 Task: Find connections with filter location Lustenau with filter topic #Homeofficewith filter profile language German with filter current company L&T Finance with filter school Indian Institute Of Tourism And Travel Management with filter industry Telecommunications with filter service category NotaryOnline Research with filter keywords title Salon Manager
Action: Mouse moved to (561, 105)
Screenshot: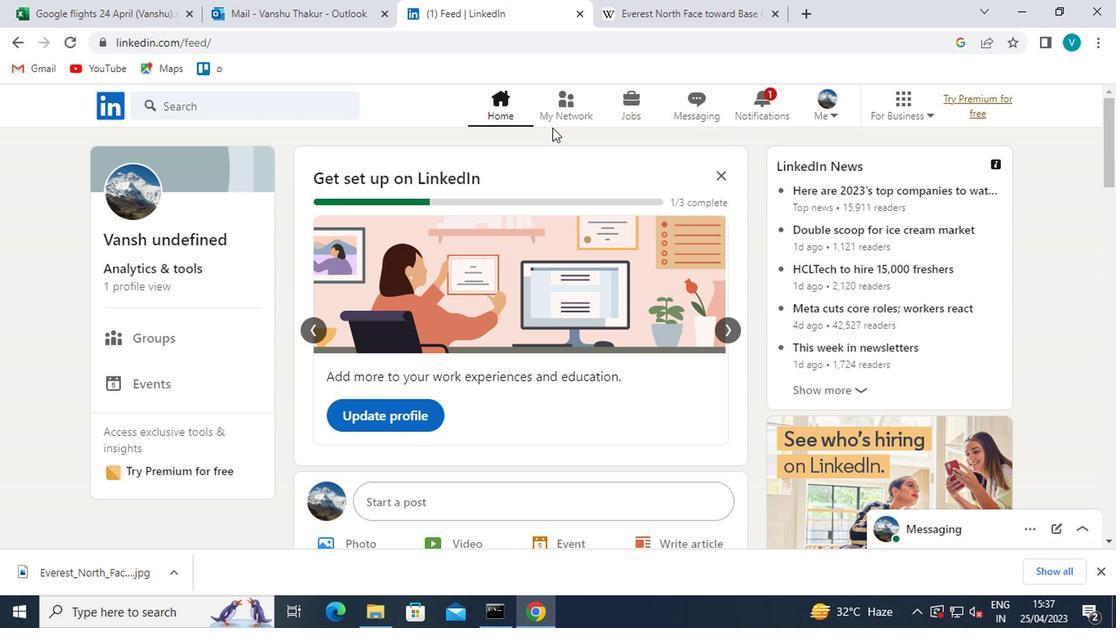 
Action: Mouse pressed left at (561, 105)
Screenshot: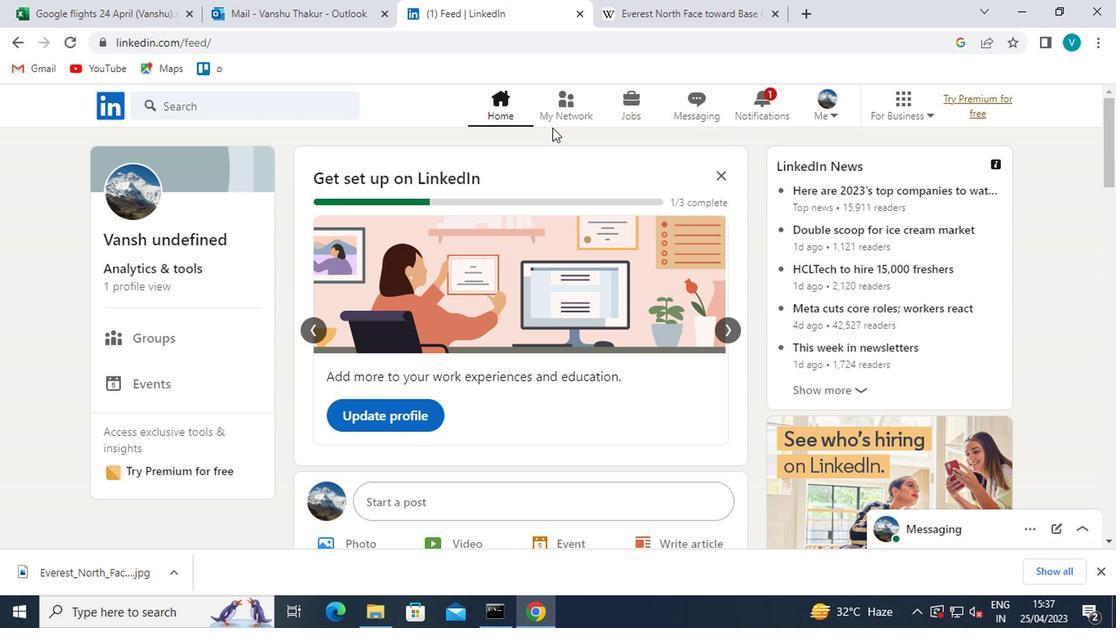 
Action: Mouse moved to (197, 187)
Screenshot: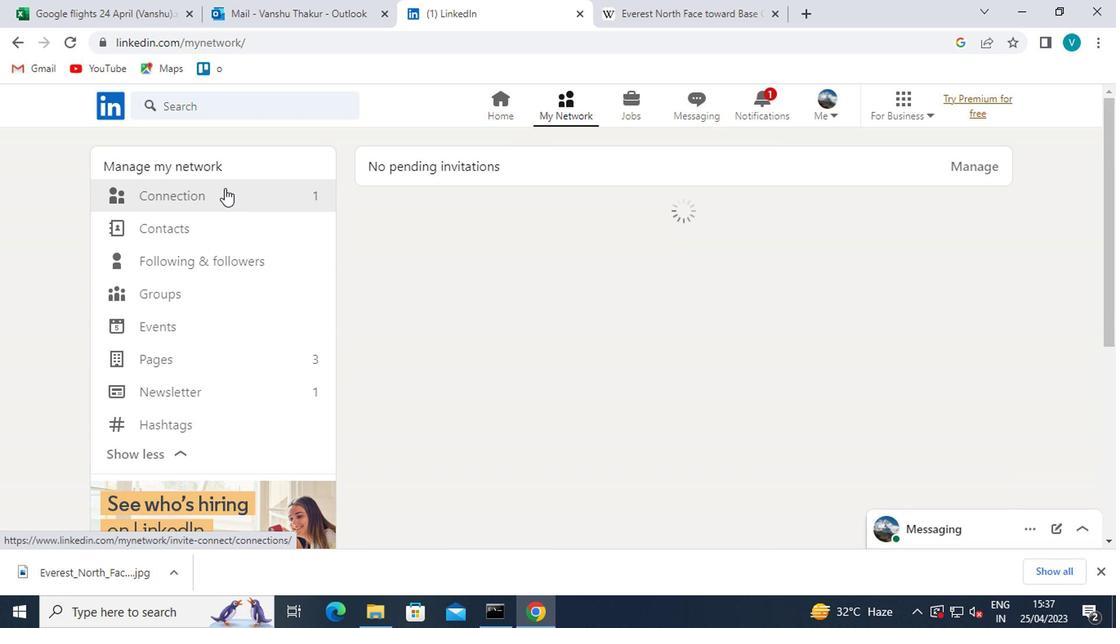 
Action: Mouse pressed left at (197, 187)
Screenshot: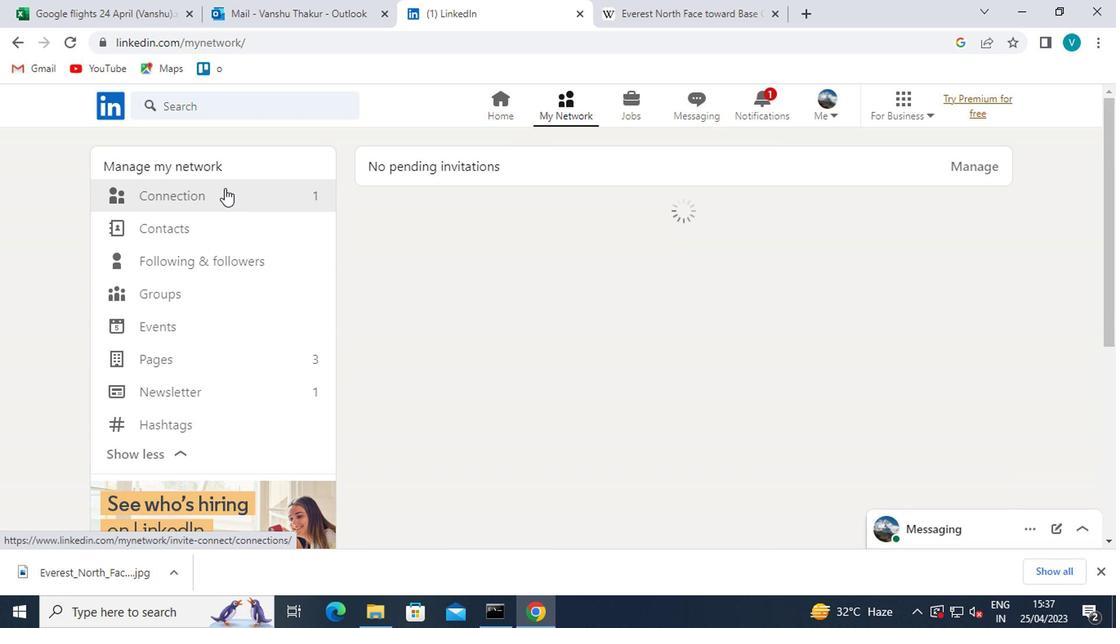 
Action: Mouse moved to (653, 198)
Screenshot: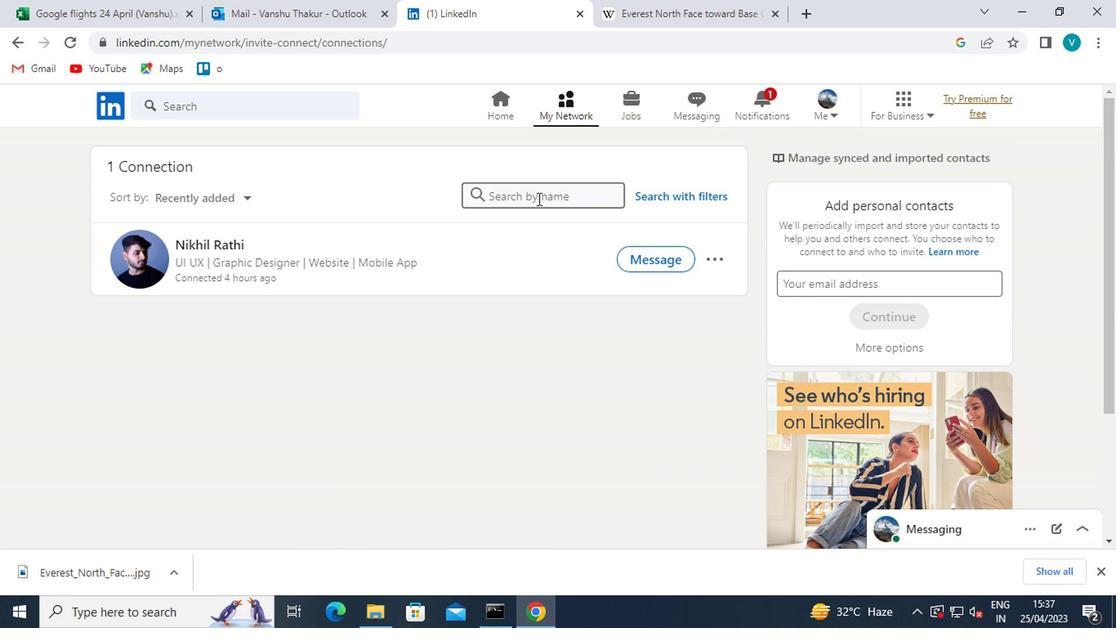 
Action: Mouse pressed left at (653, 198)
Screenshot: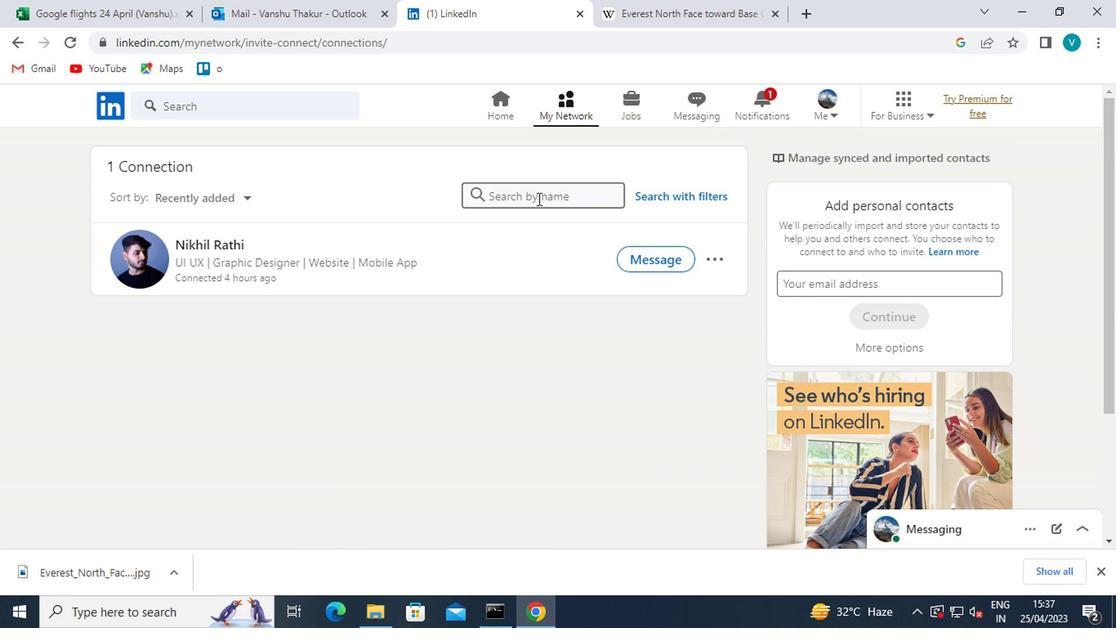 
Action: Mouse moved to (556, 151)
Screenshot: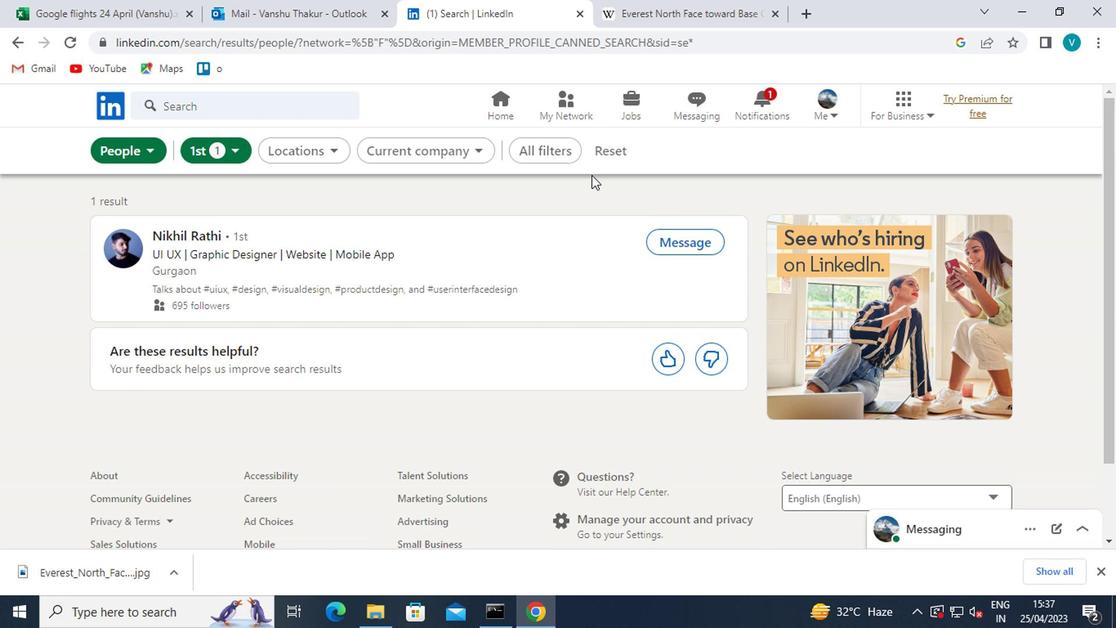 
Action: Mouse pressed left at (556, 151)
Screenshot: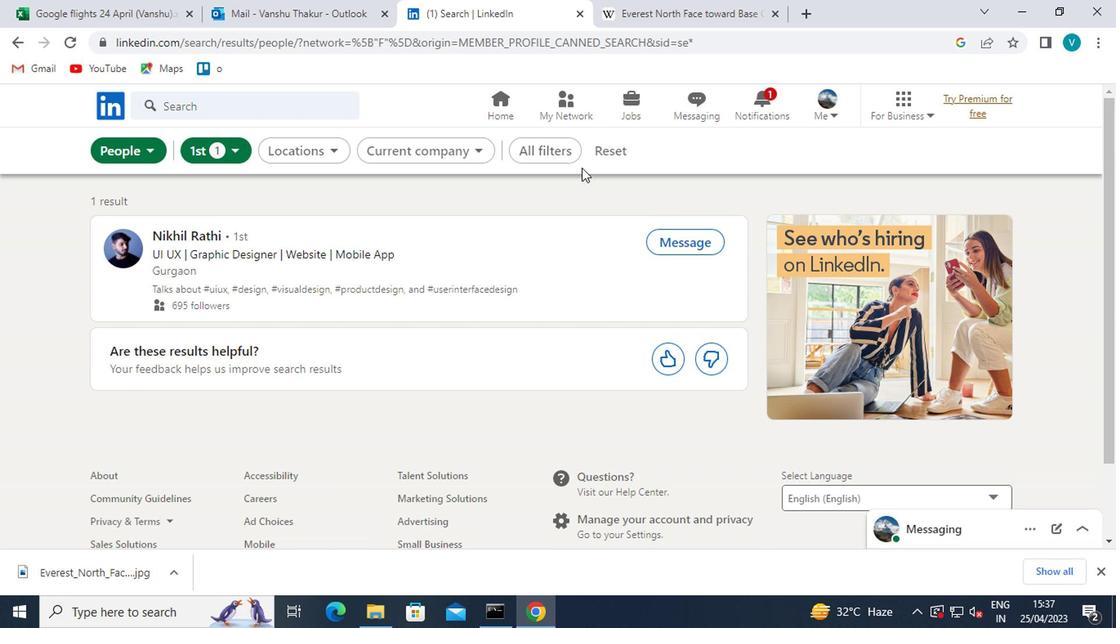 
Action: Mouse moved to (745, 312)
Screenshot: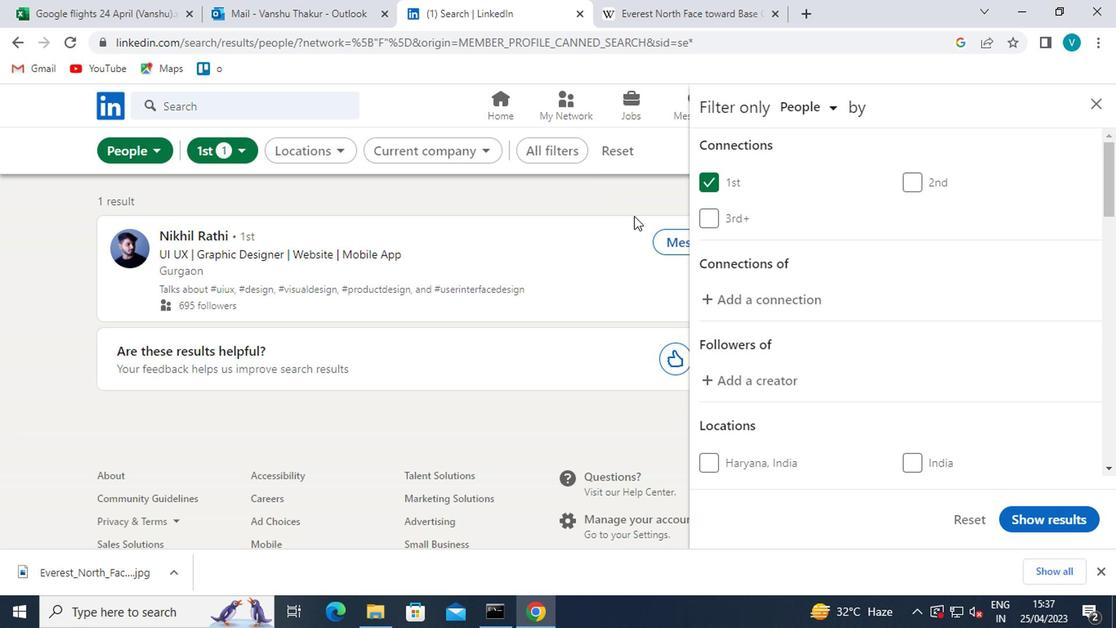 
Action: Mouse scrolled (745, 311) with delta (0, -1)
Screenshot: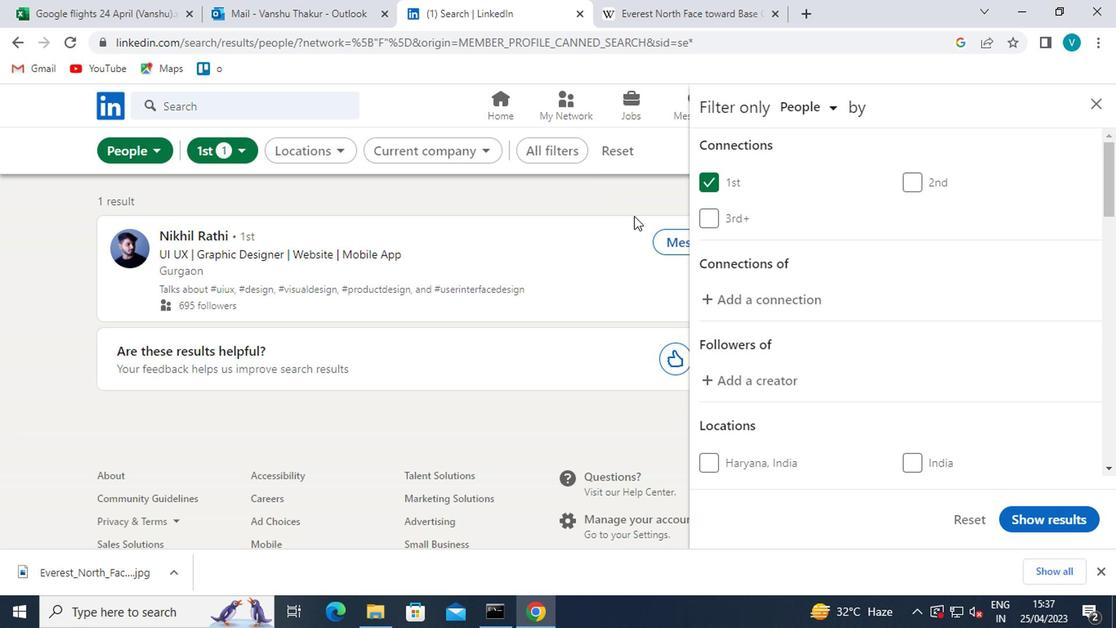 
Action: Mouse moved to (745, 312)
Screenshot: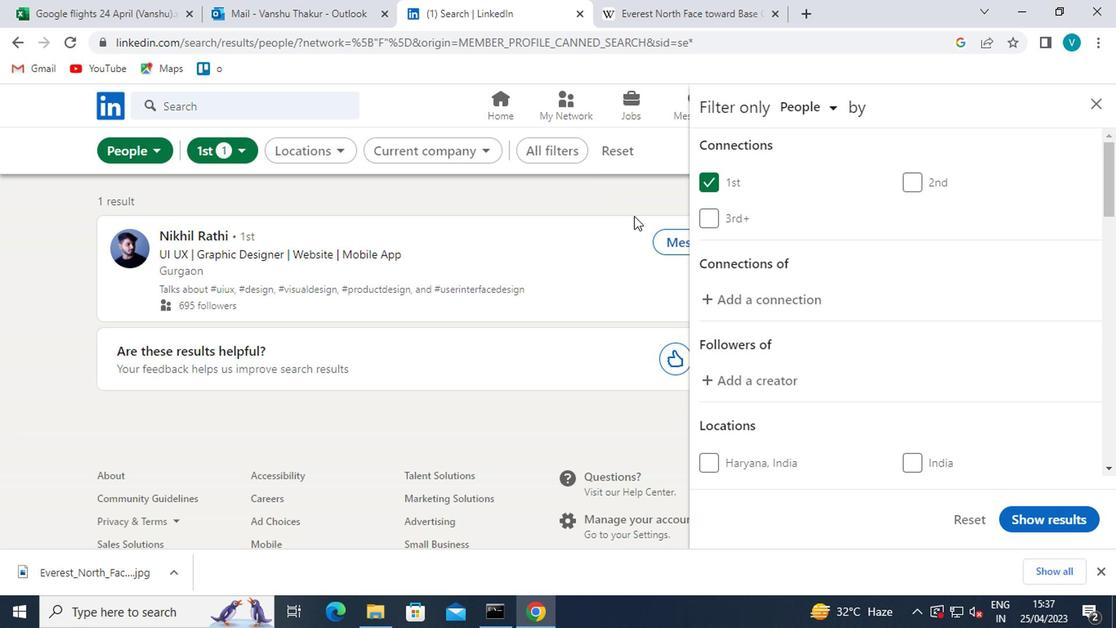 
Action: Mouse scrolled (745, 311) with delta (0, -1)
Screenshot: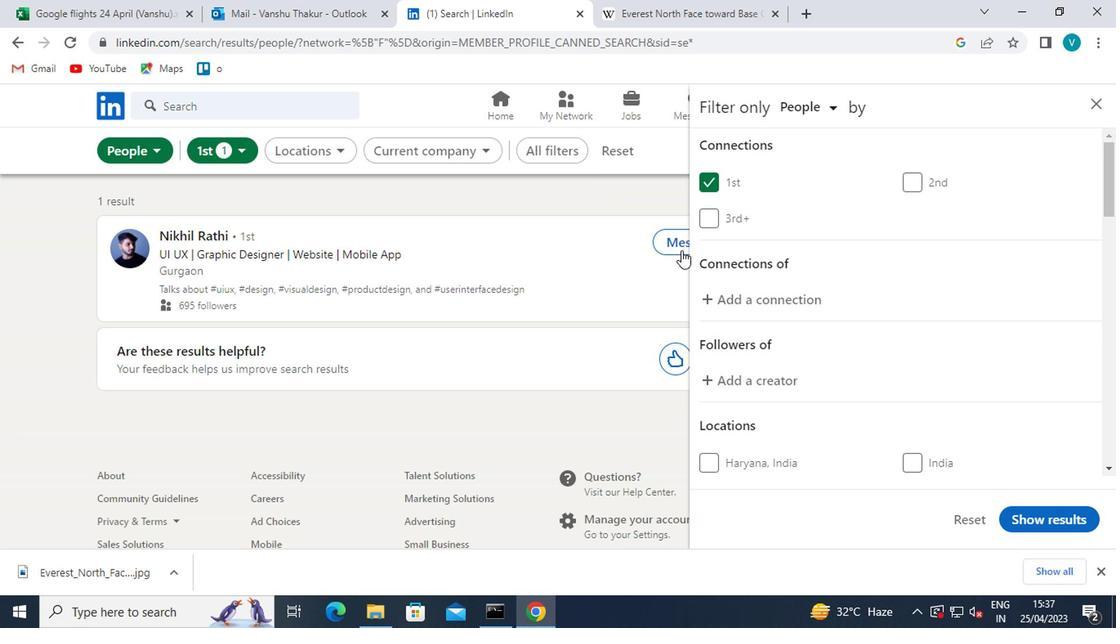 
Action: Mouse scrolled (745, 311) with delta (0, -1)
Screenshot: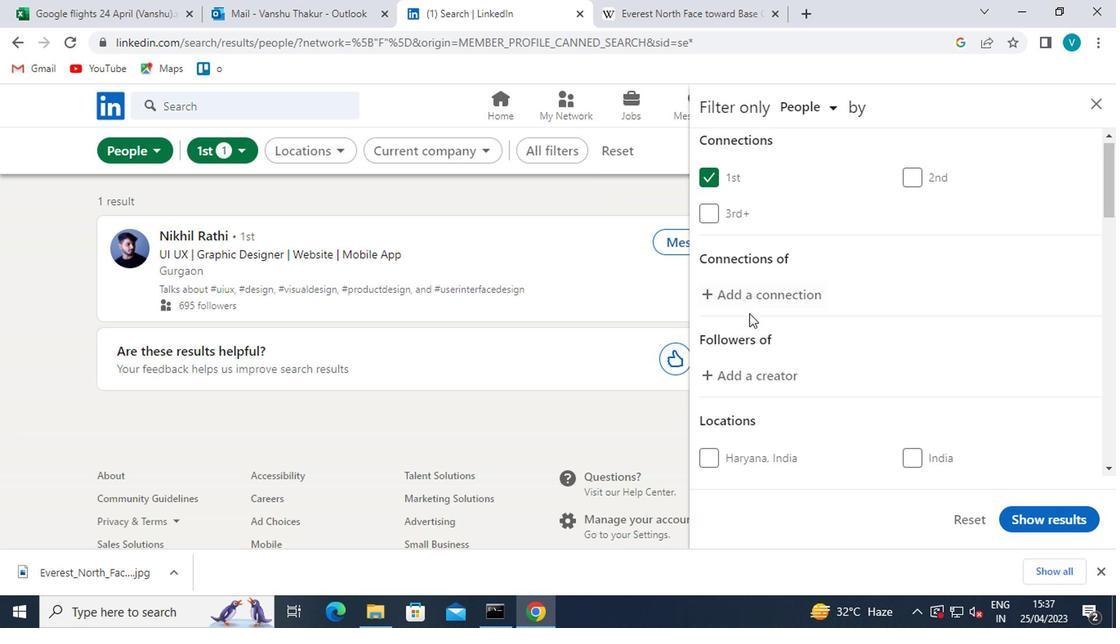 
Action: Mouse moved to (748, 294)
Screenshot: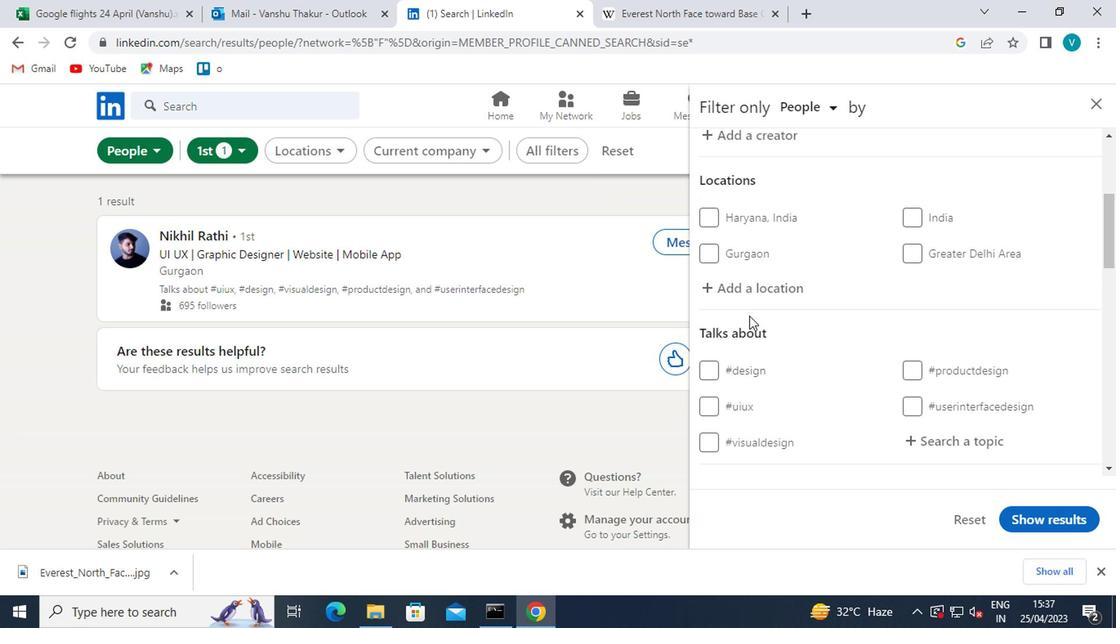 
Action: Mouse pressed left at (748, 294)
Screenshot: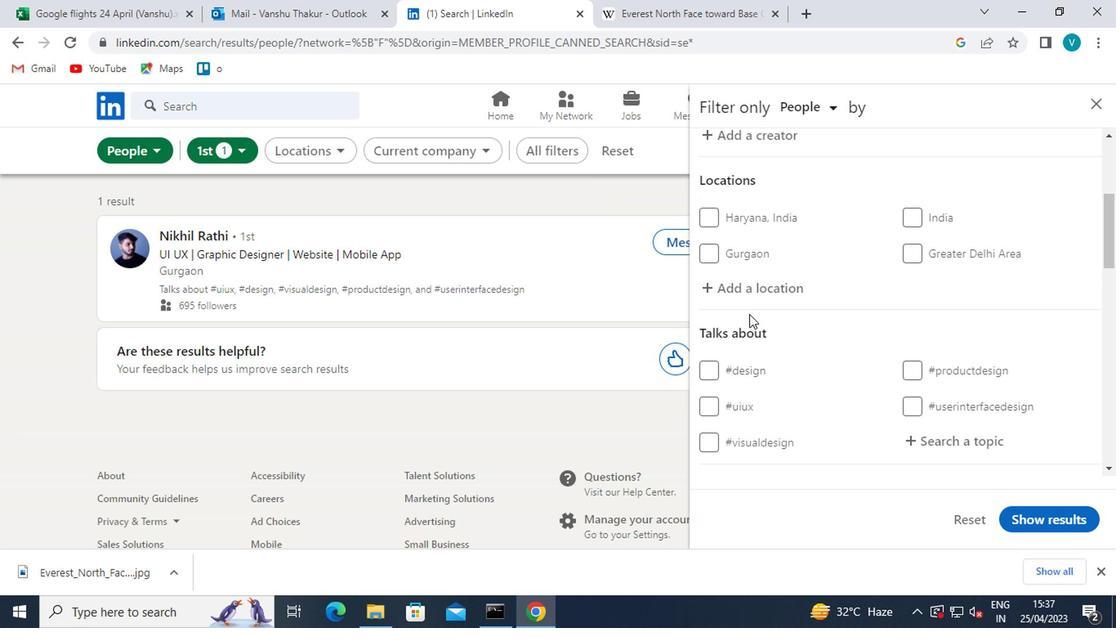 
Action: Mouse moved to (700, 258)
Screenshot: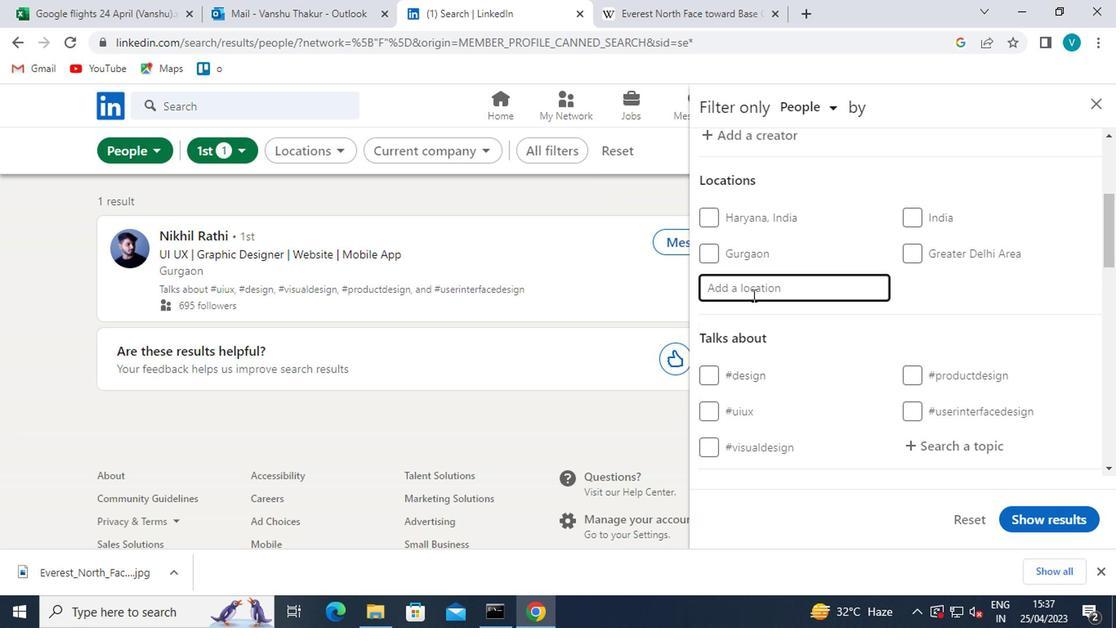
Action: Key pressed <Key.shift>LUSTENAU
Screenshot: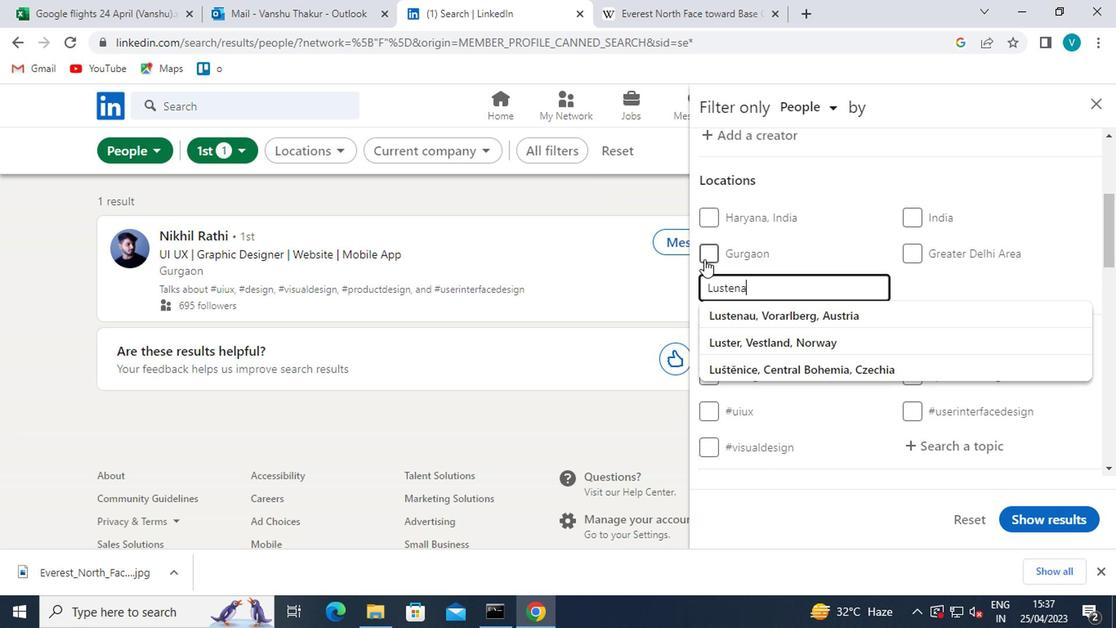 
Action: Mouse moved to (776, 315)
Screenshot: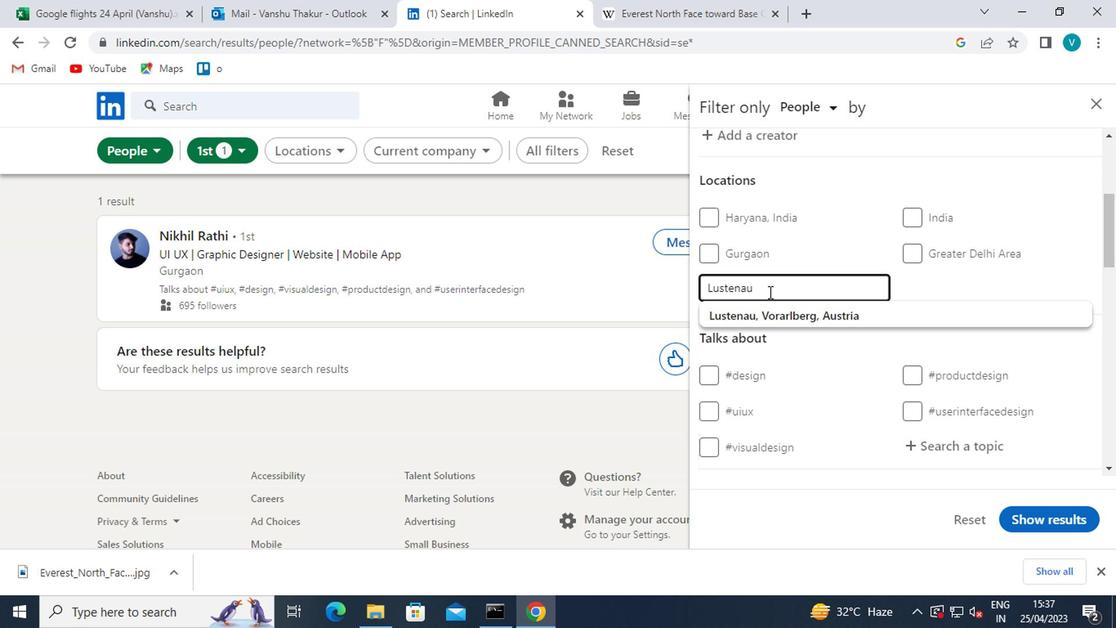 
Action: Mouse pressed left at (776, 315)
Screenshot: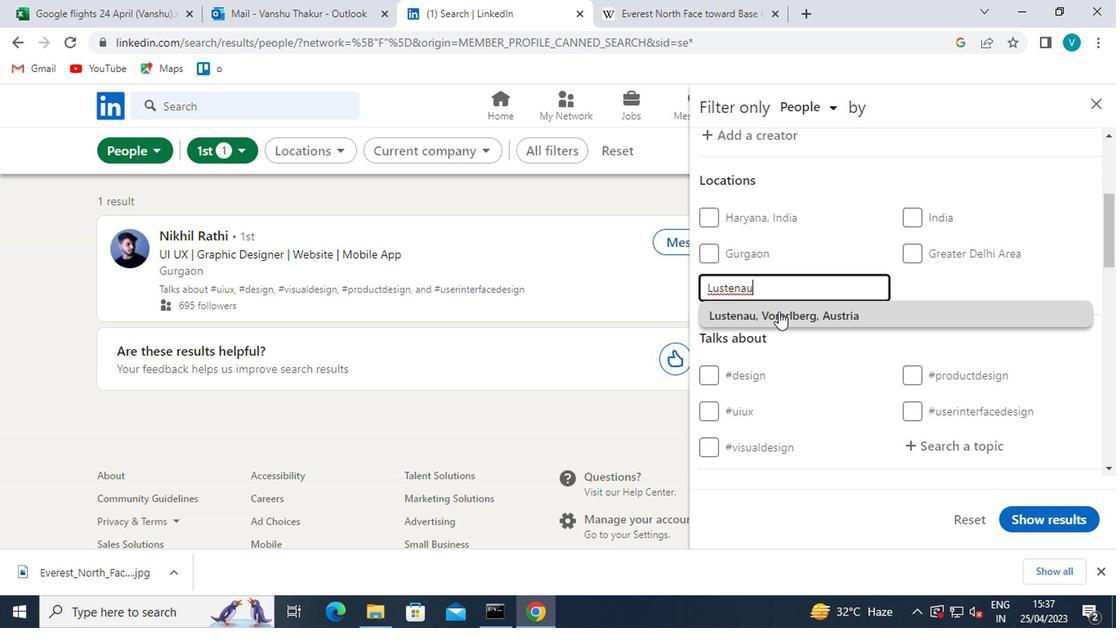 
Action: Mouse moved to (785, 315)
Screenshot: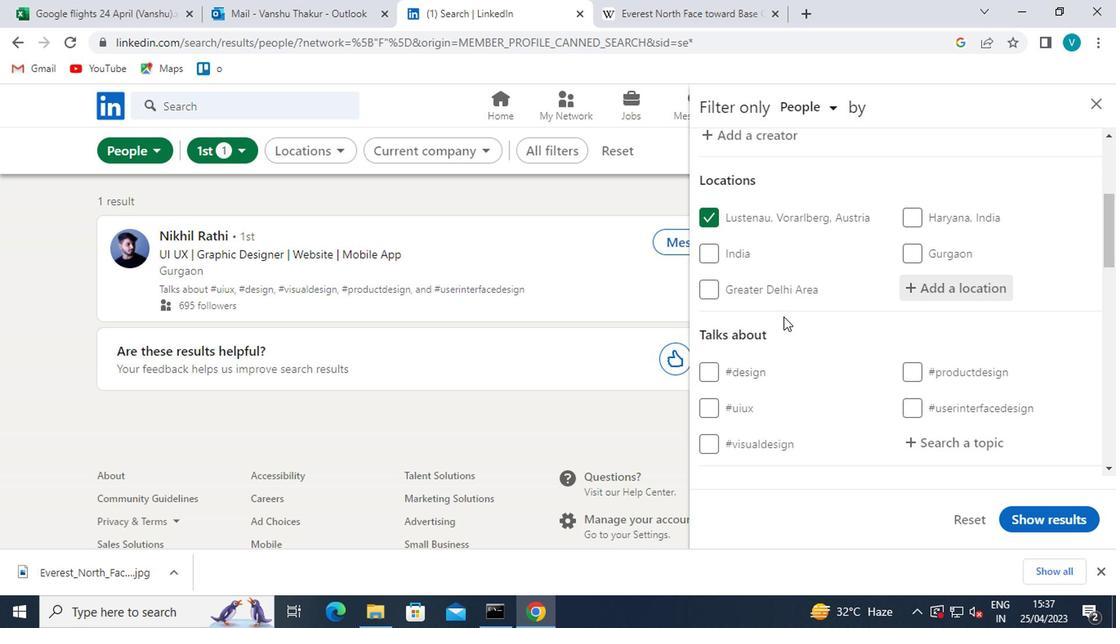 
Action: Mouse scrolled (785, 314) with delta (0, -1)
Screenshot: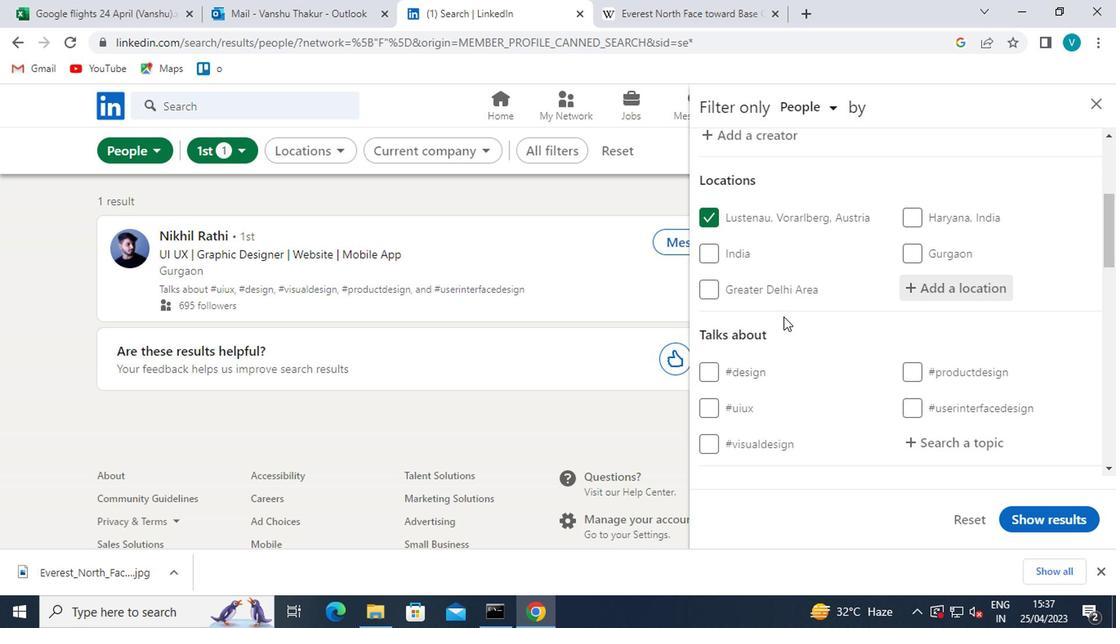 
Action: Mouse moved to (787, 315)
Screenshot: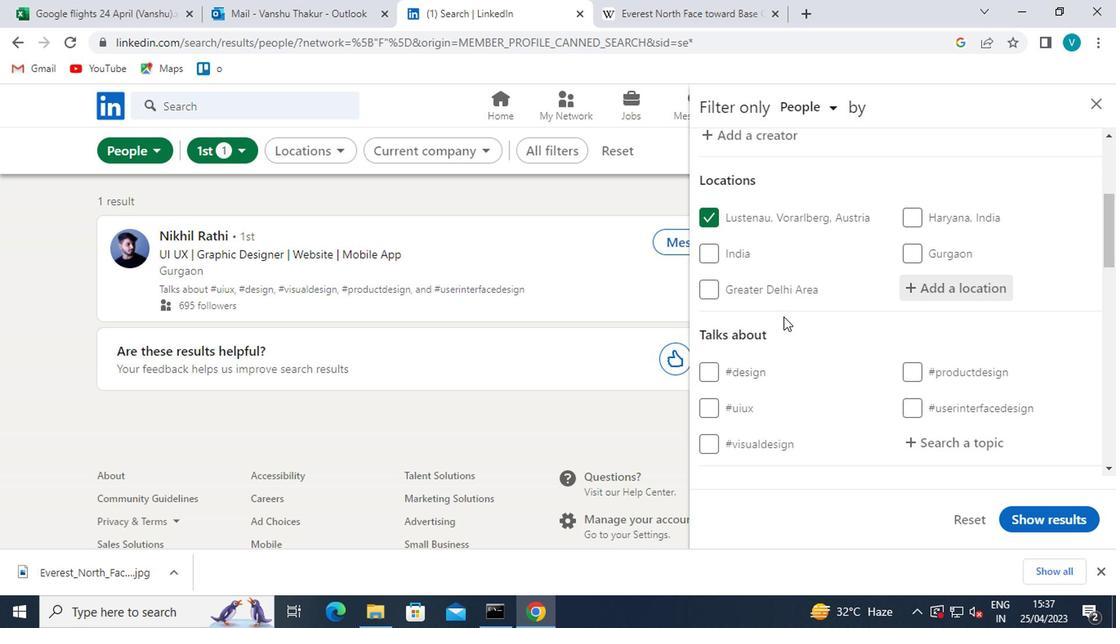 
Action: Mouse scrolled (787, 315) with delta (0, 0)
Screenshot: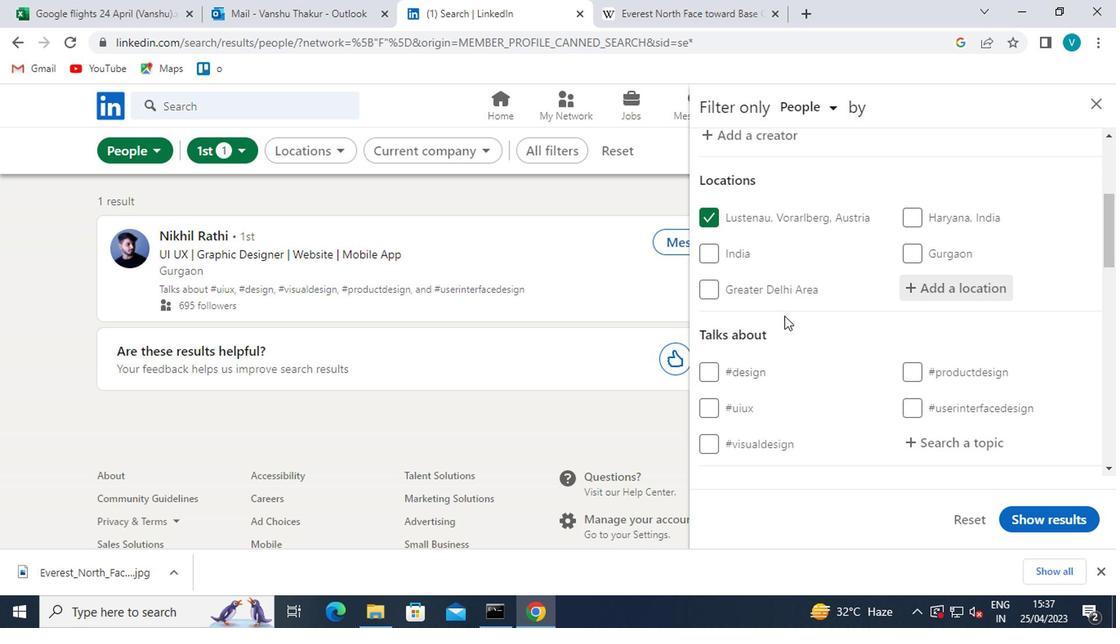 
Action: Mouse moved to (963, 289)
Screenshot: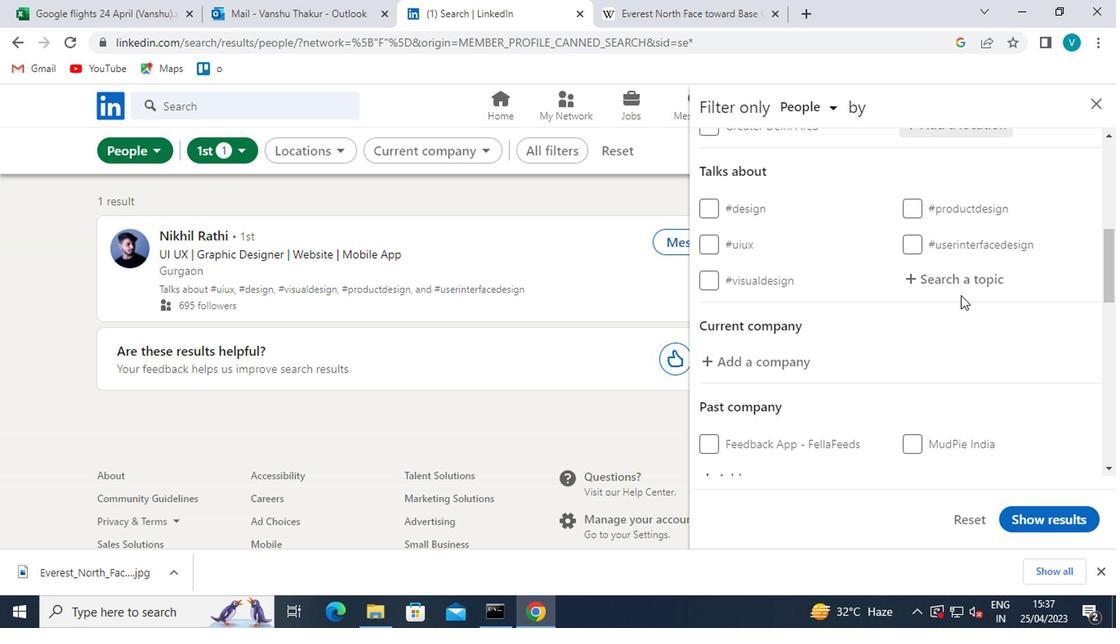 
Action: Mouse pressed left at (963, 289)
Screenshot: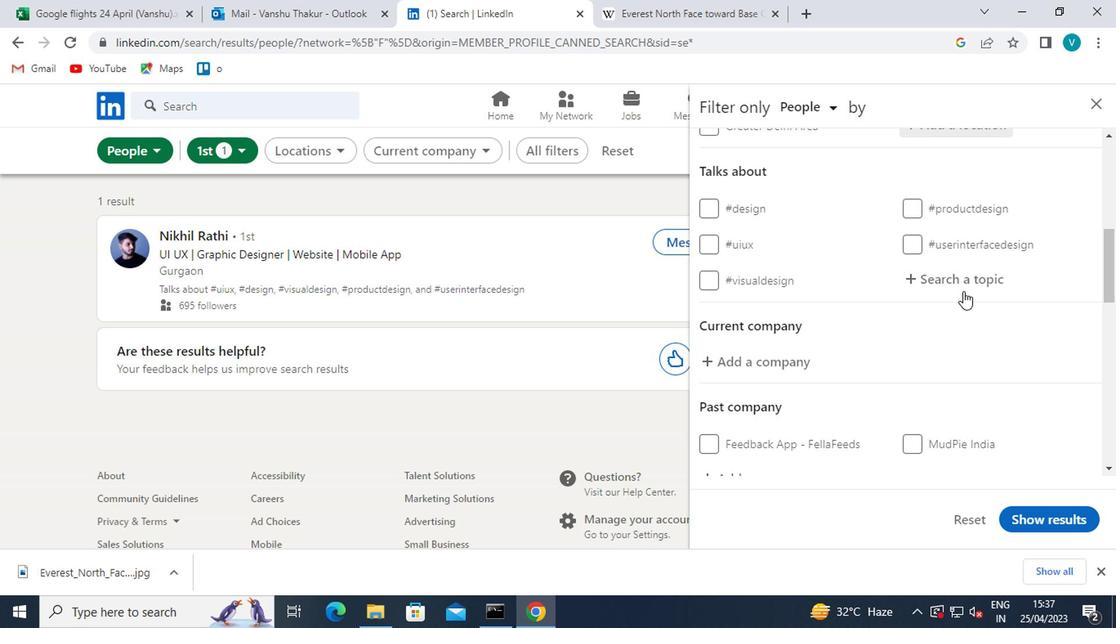 
Action: Mouse moved to (936, 271)
Screenshot: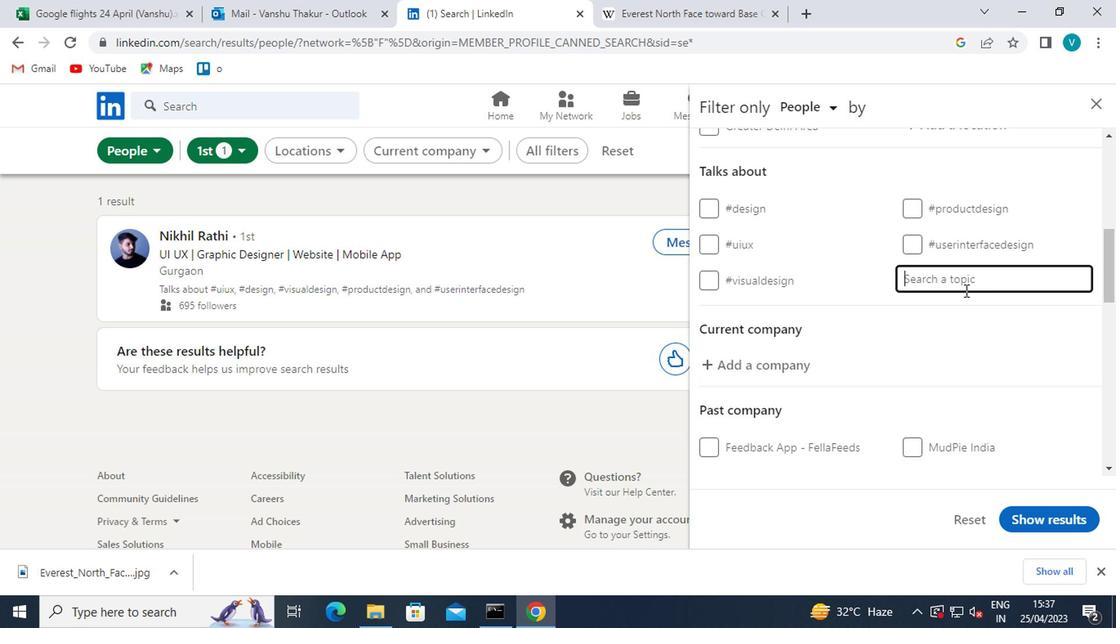 
Action: Key pressed <Key.shift><Key.shift><Key.shift><Key.shift><Key.shift><Key.shift>#<Key.shift>HOMEOFFICE
Screenshot: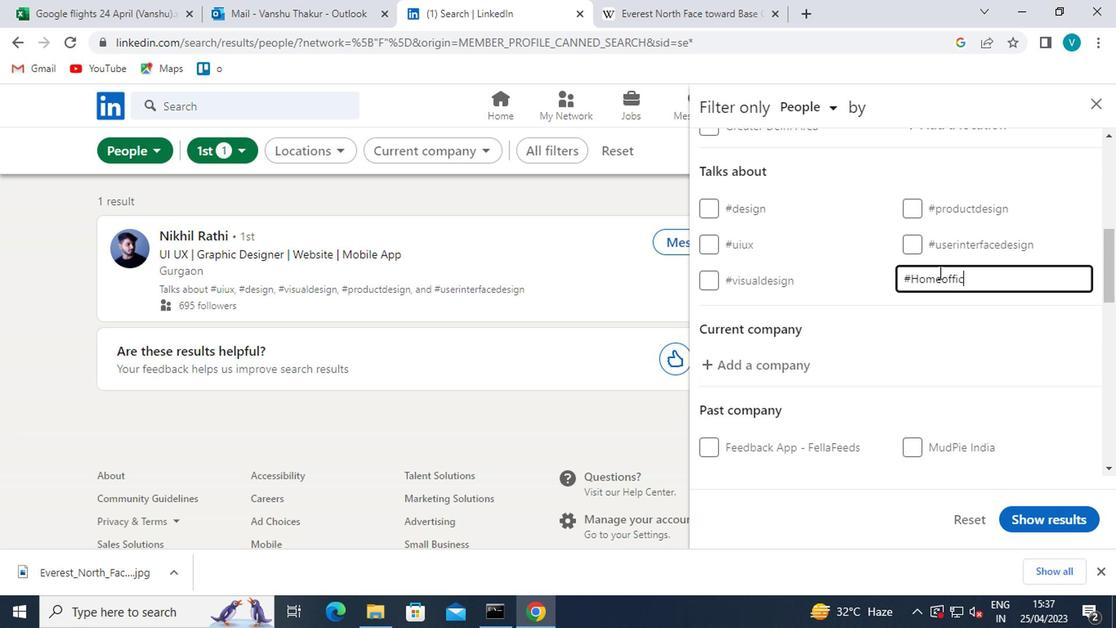 
Action: Mouse moved to (944, 300)
Screenshot: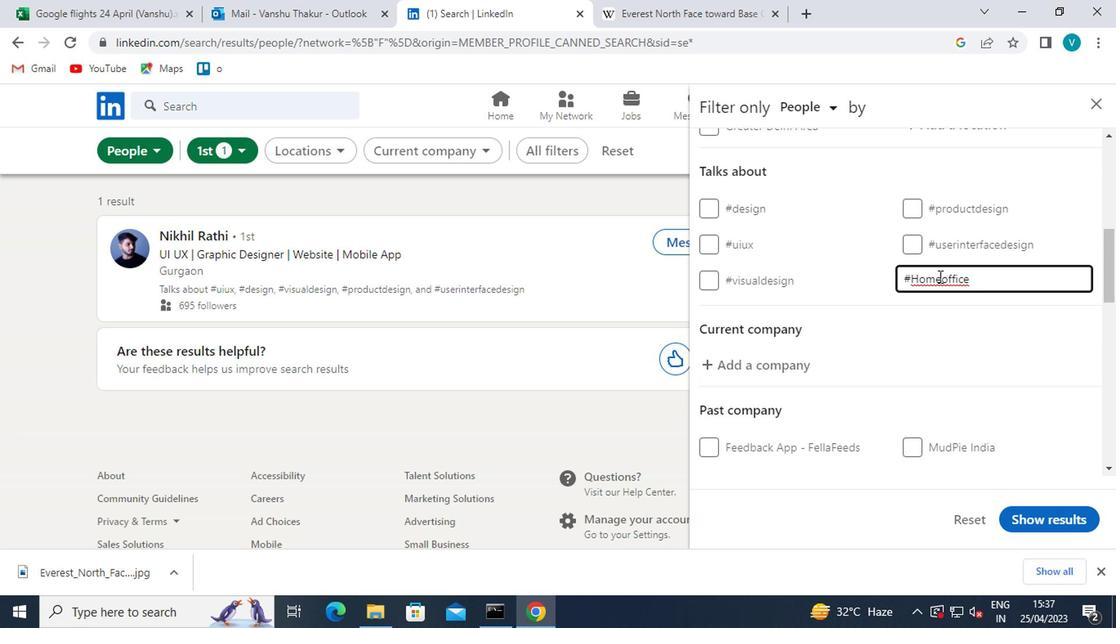 
Action: Mouse pressed left at (944, 300)
Screenshot: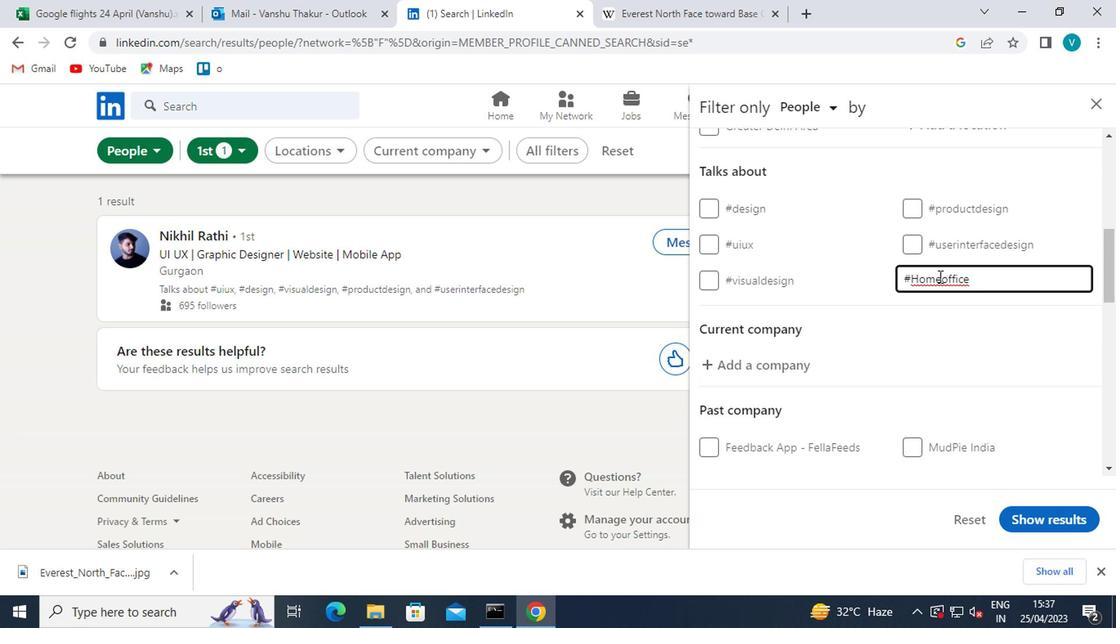 
Action: Mouse moved to (929, 300)
Screenshot: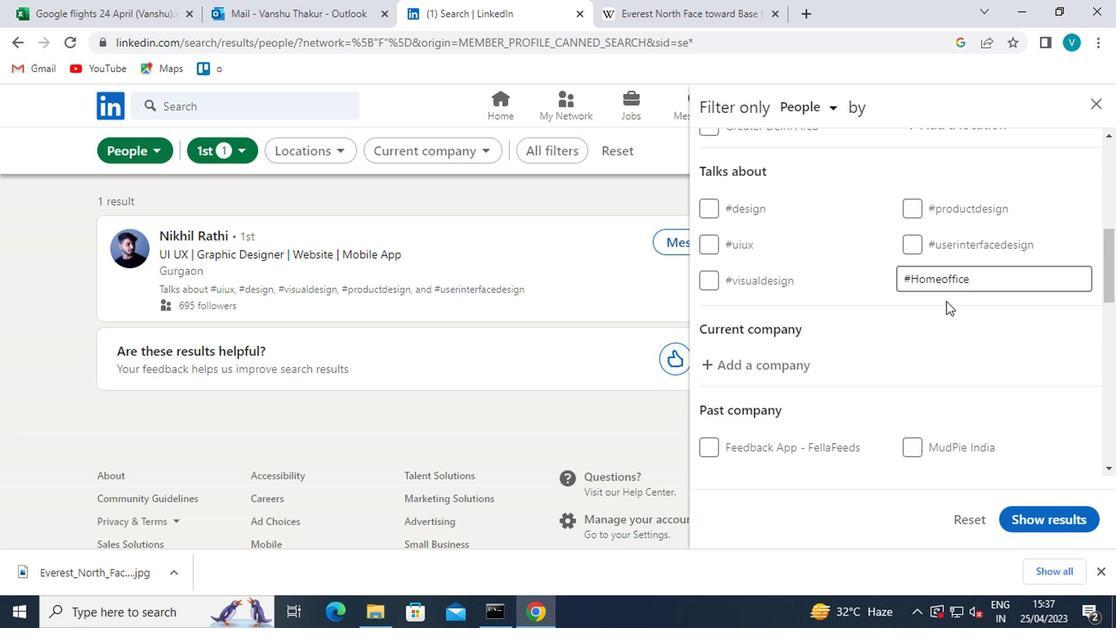 
Action: Mouse scrolled (929, 299) with delta (0, 0)
Screenshot: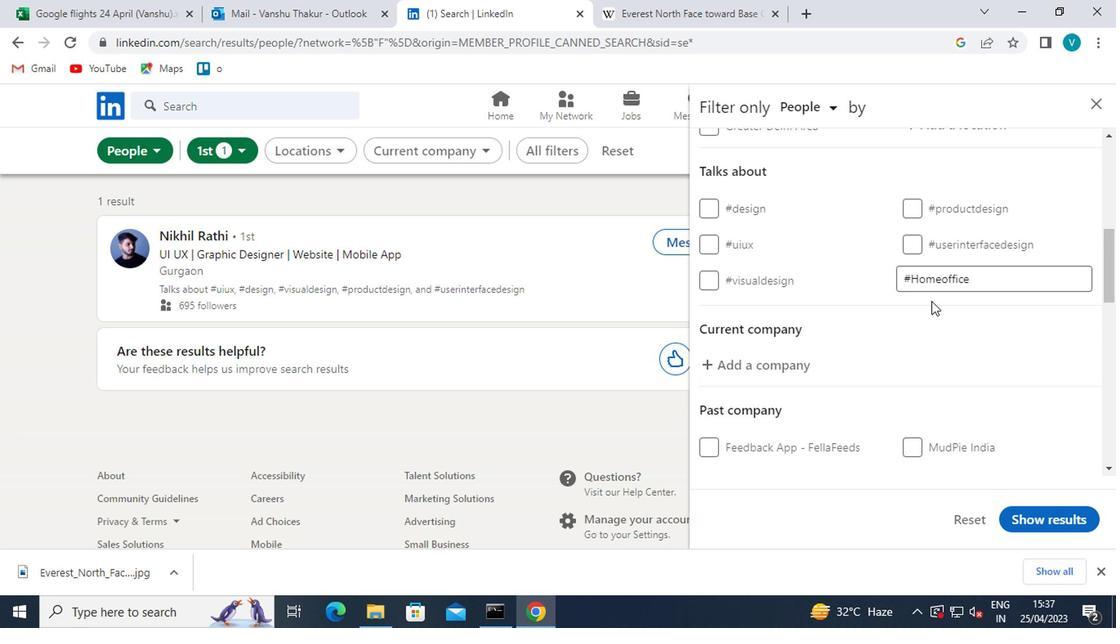 
Action: Mouse scrolled (929, 299) with delta (0, 0)
Screenshot: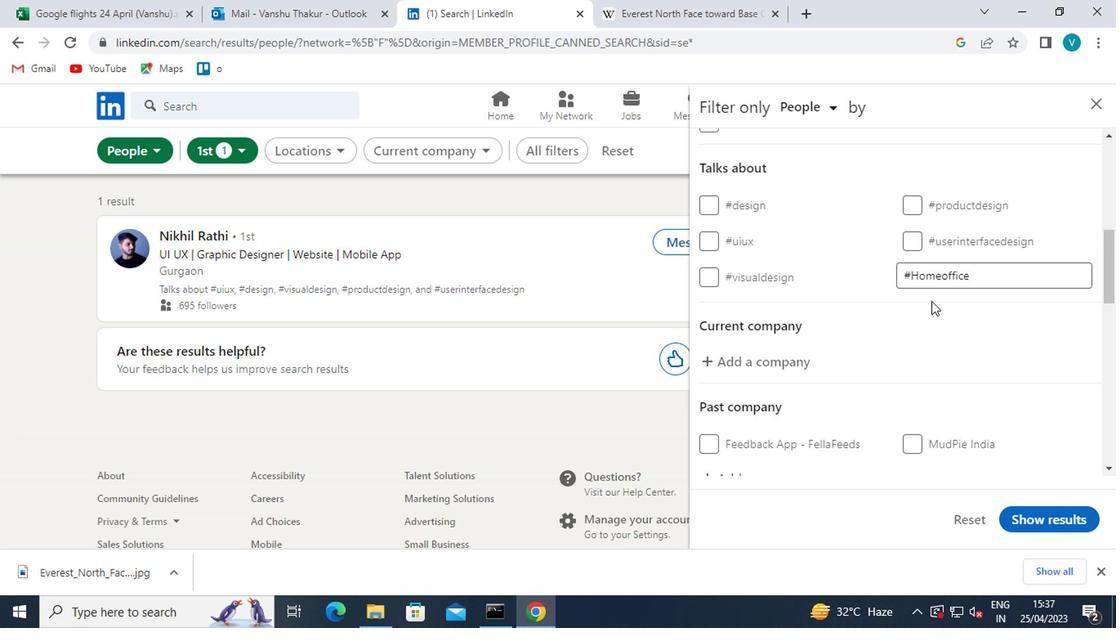 
Action: Mouse scrolled (929, 299) with delta (0, 0)
Screenshot: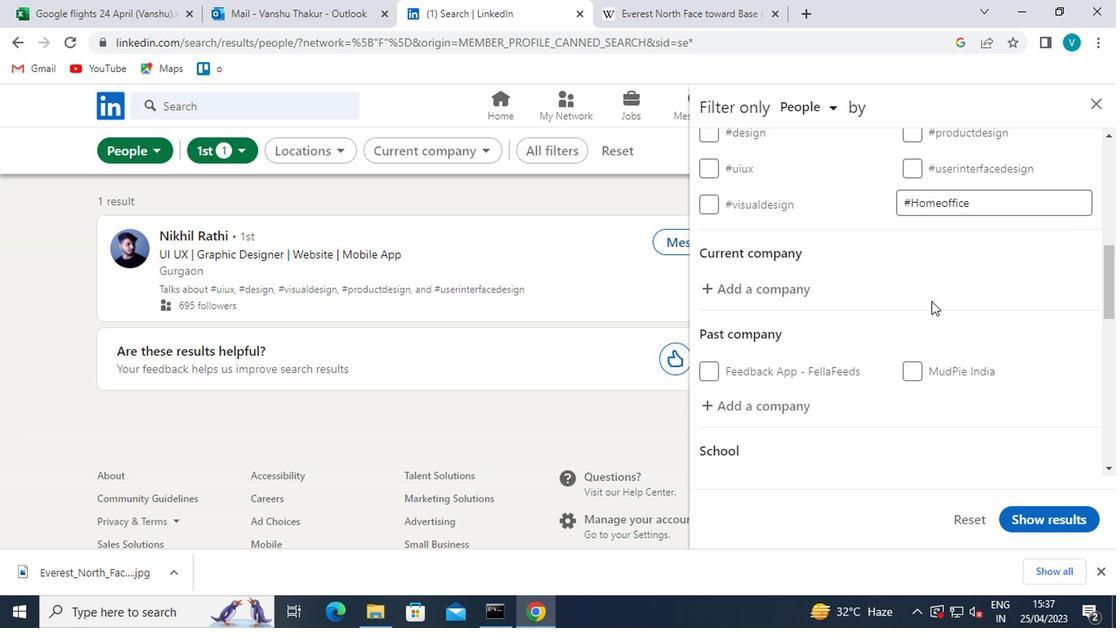 
Action: Mouse scrolled (929, 299) with delta (0, 0)
Screenshot: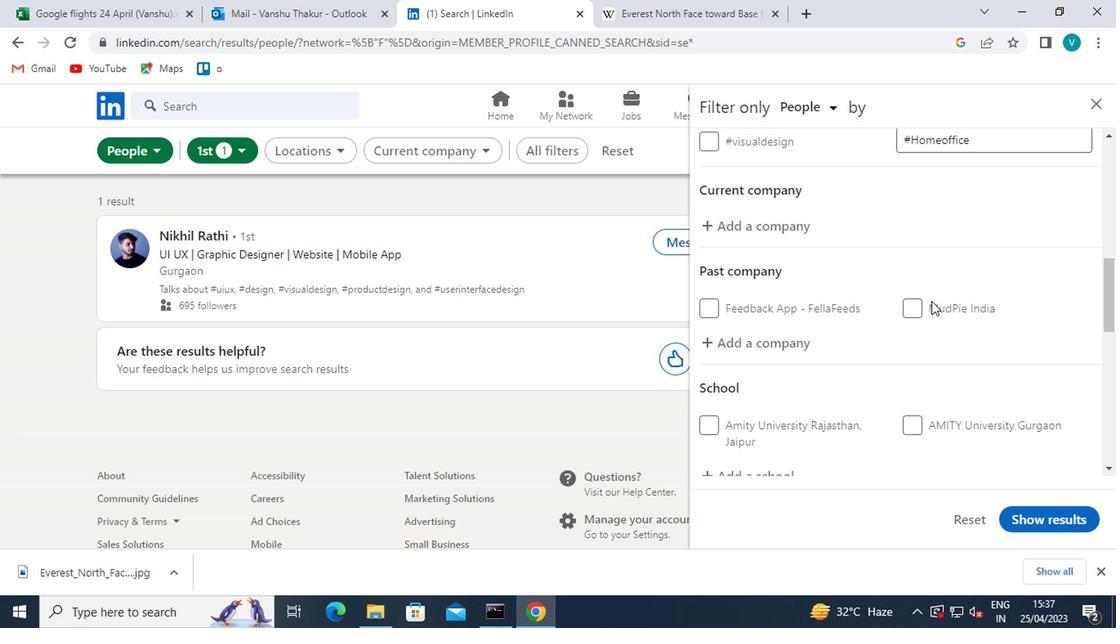 
Action: Mouse scrolled (929, 299) with delta (0, 0)
Screenshot: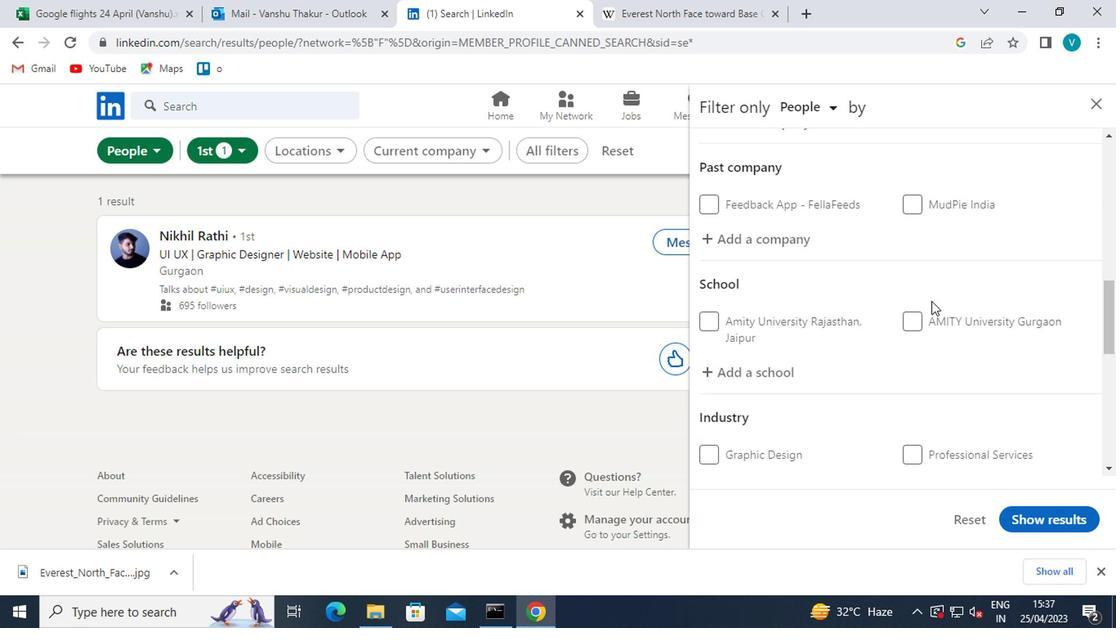 
Action: Mouse moved to (929, 301)
Screenshot: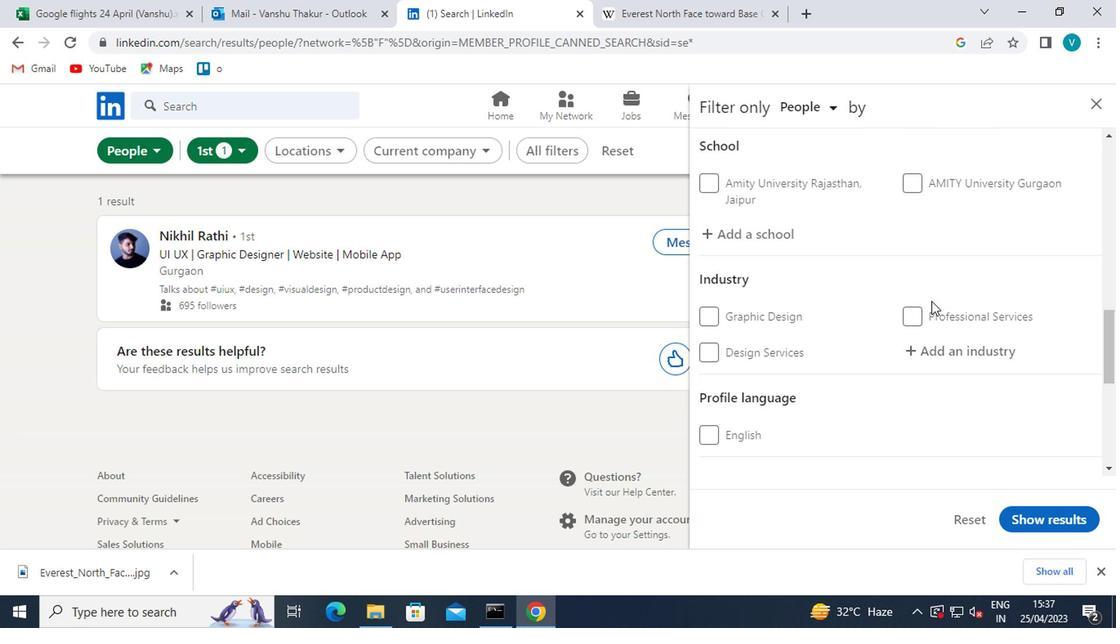 
Action: Mouse scrolled (929, 301) with delta (0, 0)
Screenshot: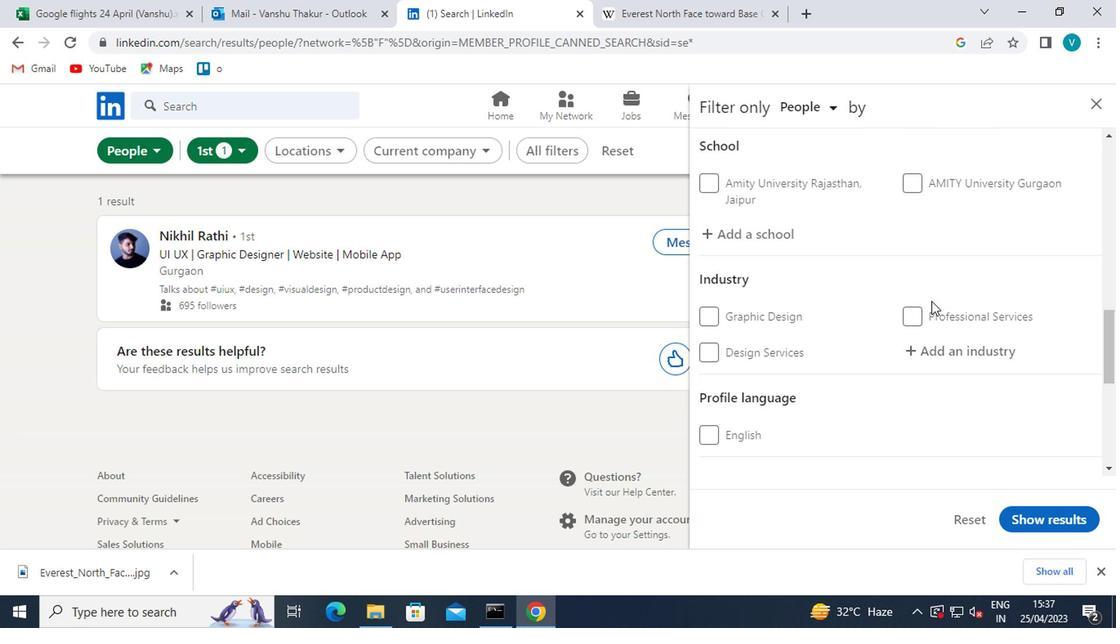 
Action: Mouse scrolled (929, 303) with delta (0, 1)
Screenshot: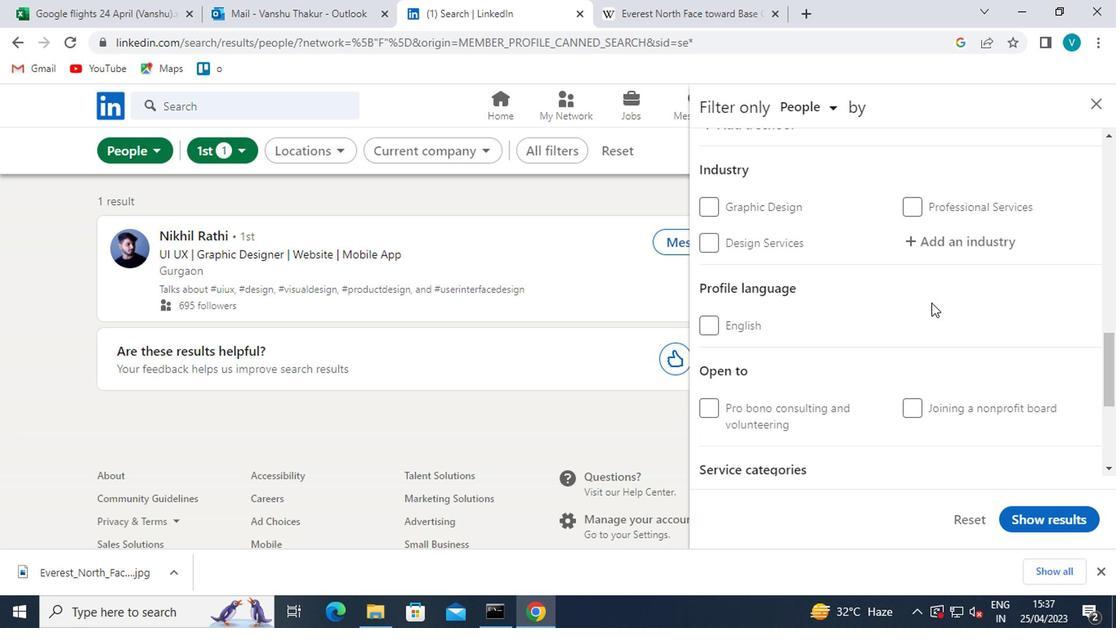 
Action: Mouse scrolled (929, 303) with delta (0, 1)
Screenshot: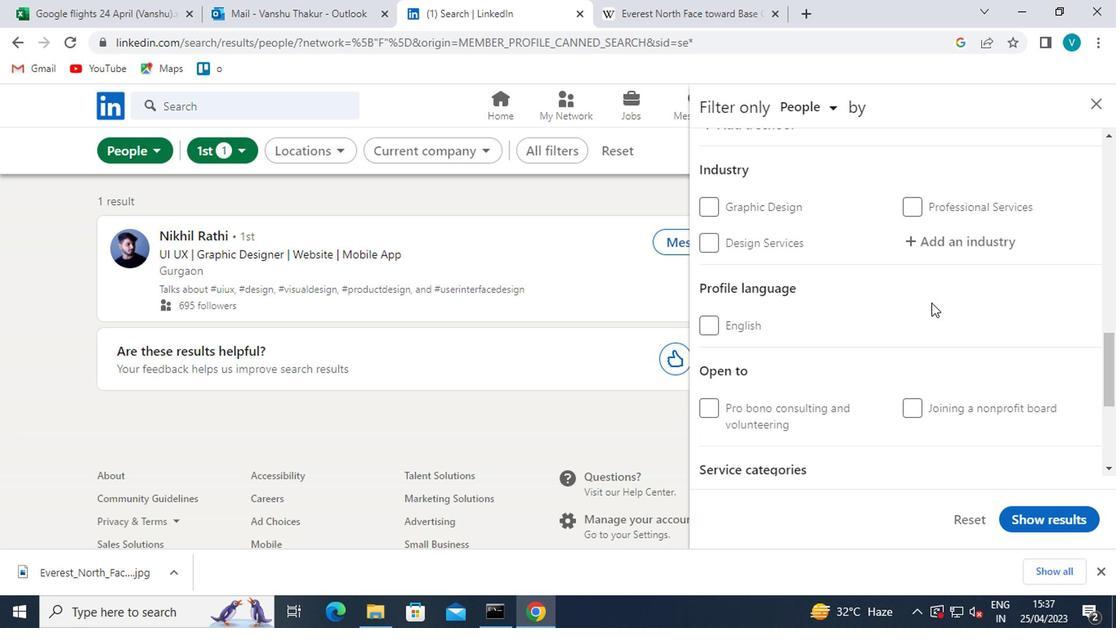 
Action: Mouse scrolled (929, 303) with delta (0, 1)
Screenshot: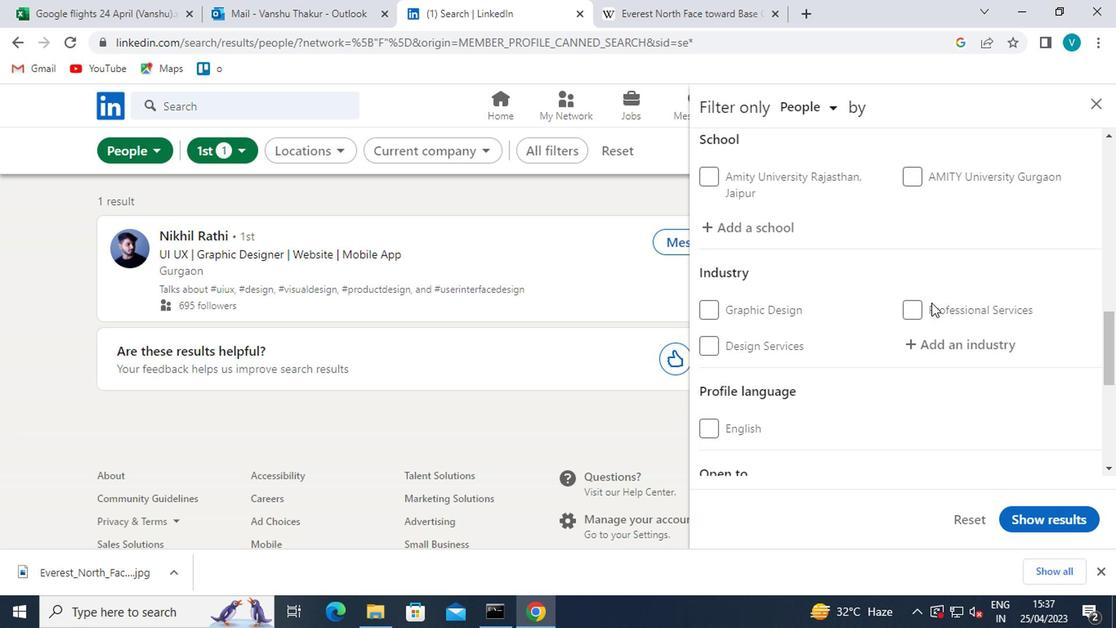 
Action: Mouse scrolled (929, 303) with delta (0, 1)
Screenshot: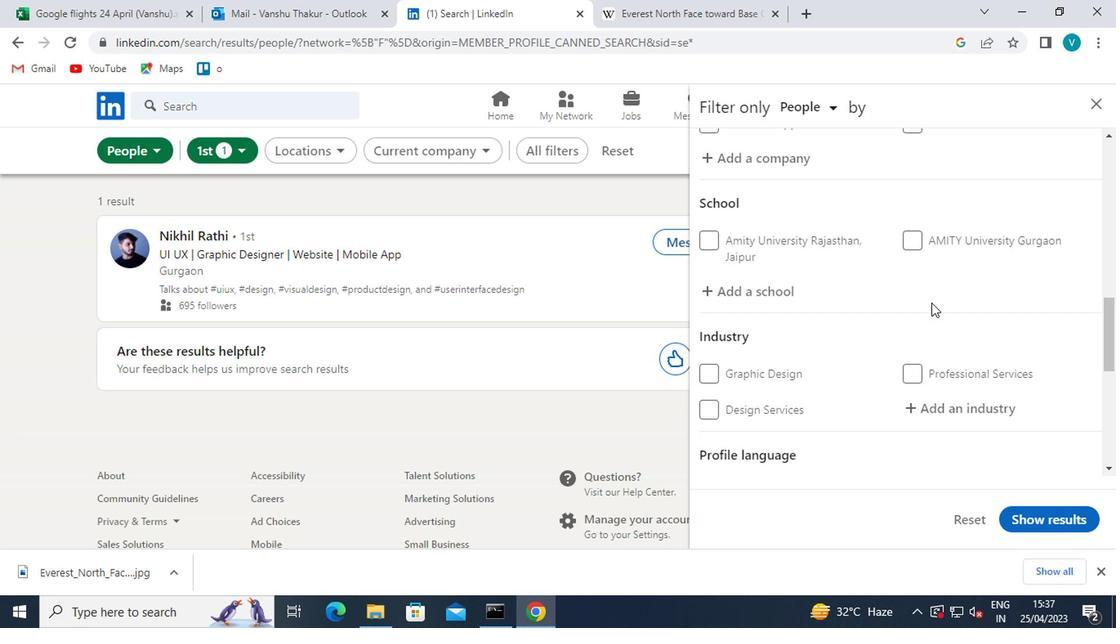
Action: Mouse scrolled (929, 303) with delta (0, 1)
Screenshot: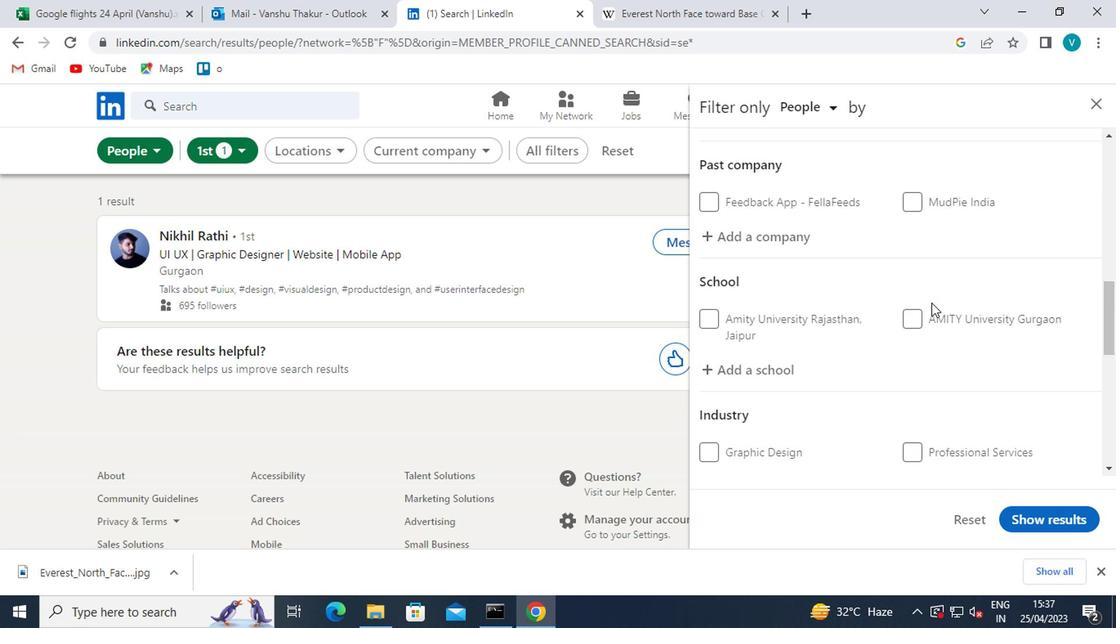 
Action: Mouse moved to (784, 291)
Screenshot: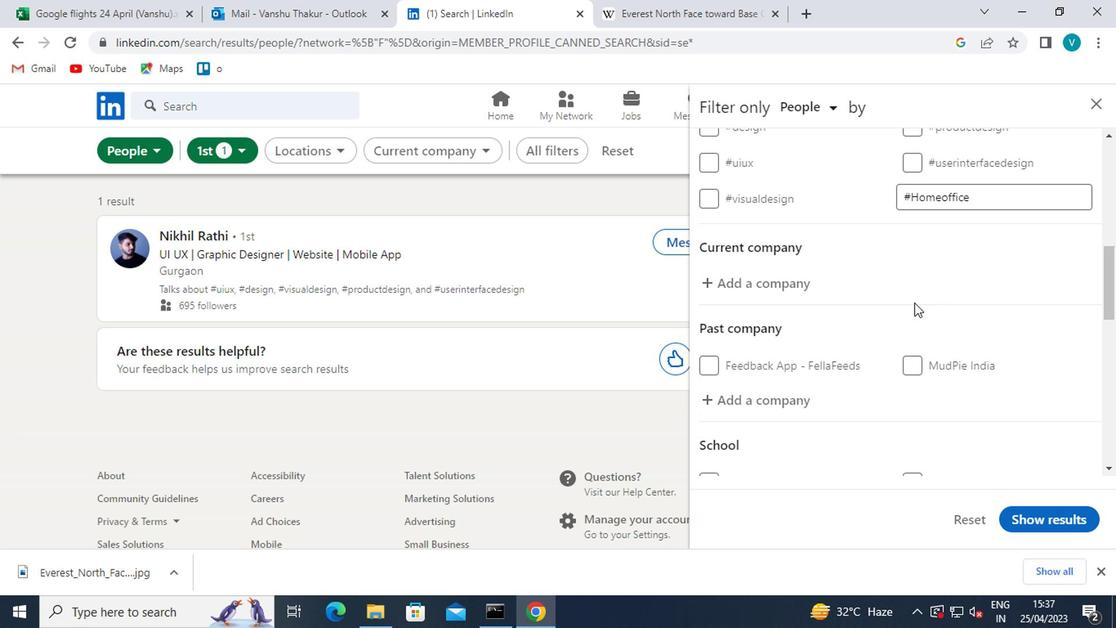 
Action: Mouse pressed left at (784, 291)
Screenshot: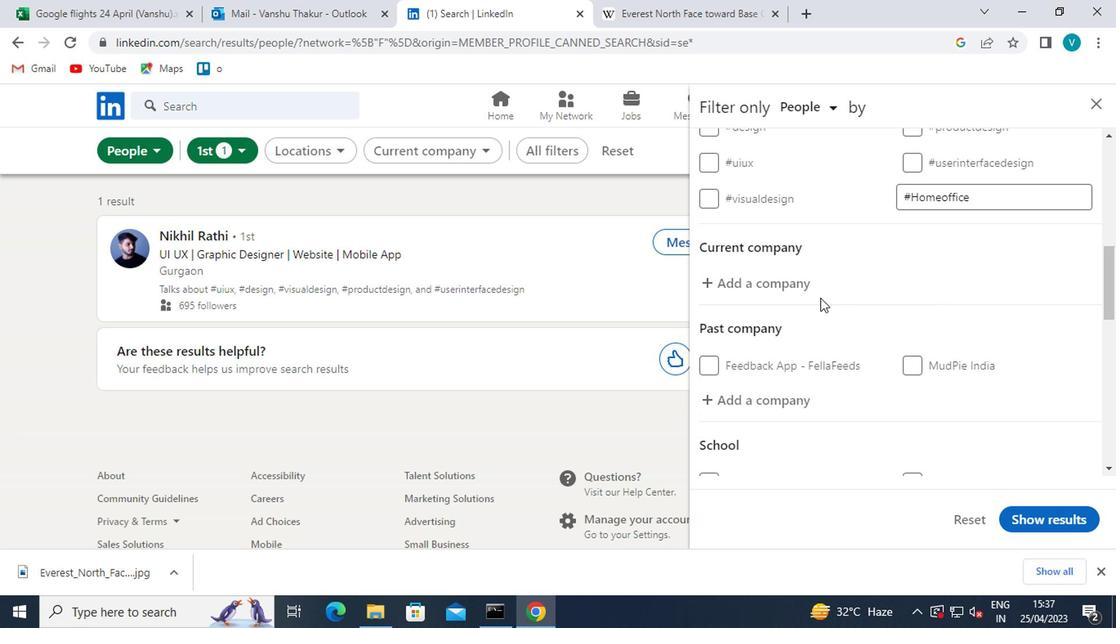 
Action: Mouse moved to (785, 288)
Screenshot: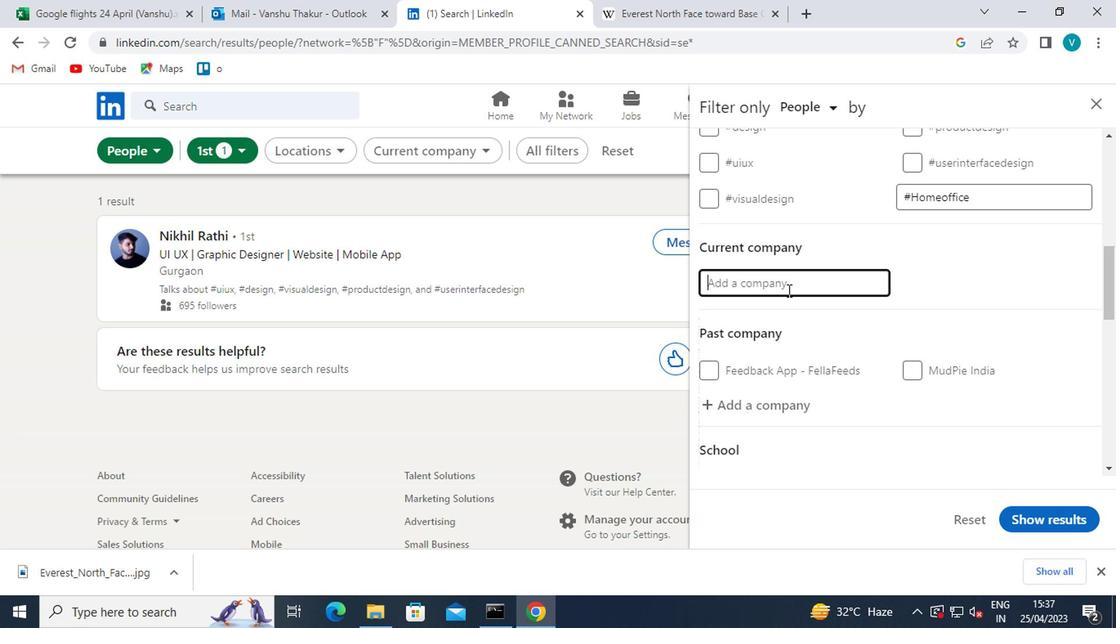 
Action: Key pressed <Key.shift>L<Key.shift>&<Key.shift>T
Screenshot: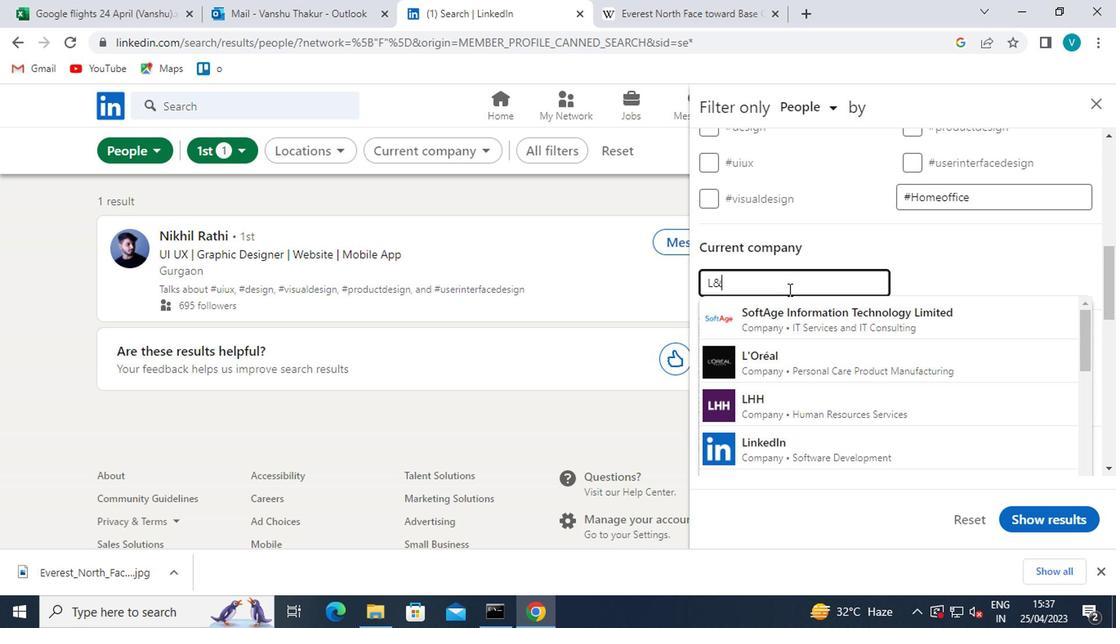 
Action: Mouse moved to (779, 305)
Screenshot: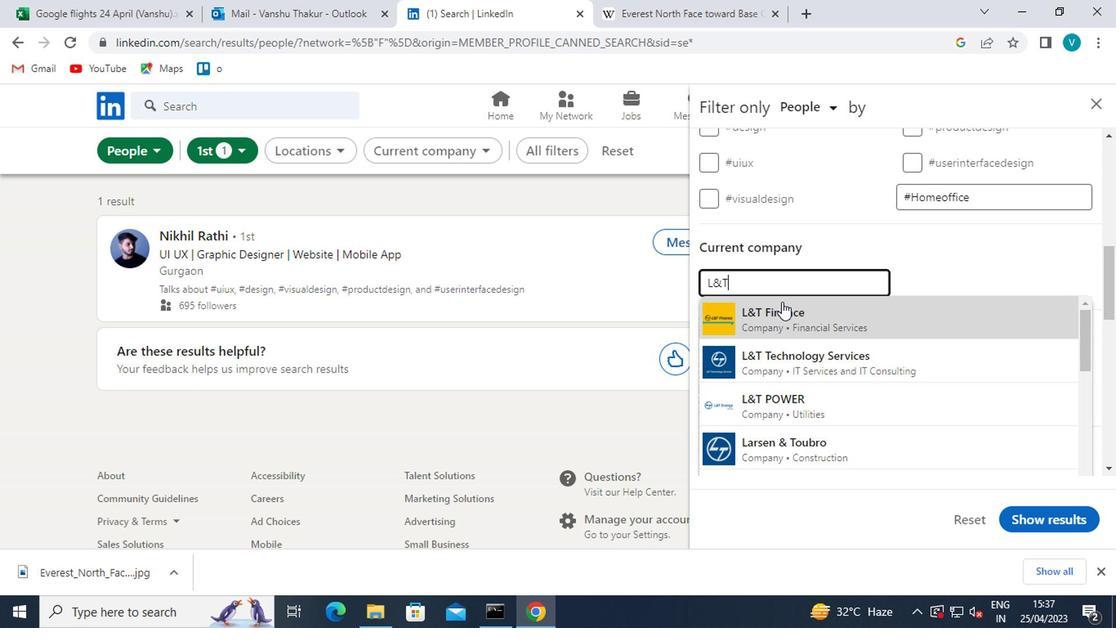 
Action: Mouse pressed left at (779, 305)
Screenshot: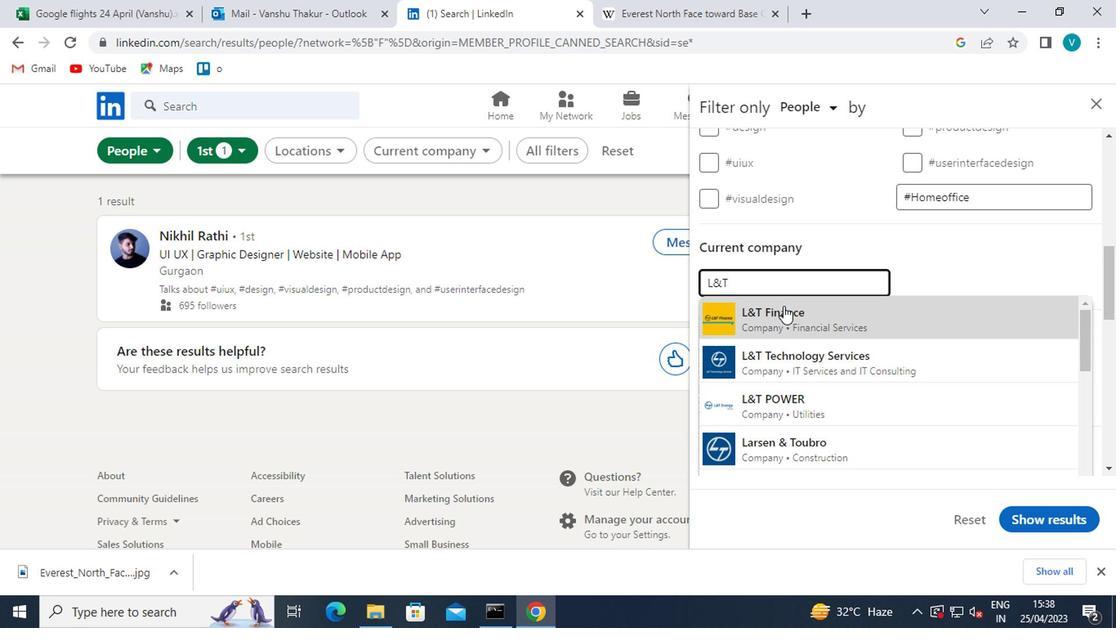 
Action: Mouse scrolled (779, 304) with delta (0, -1)
Screenshot: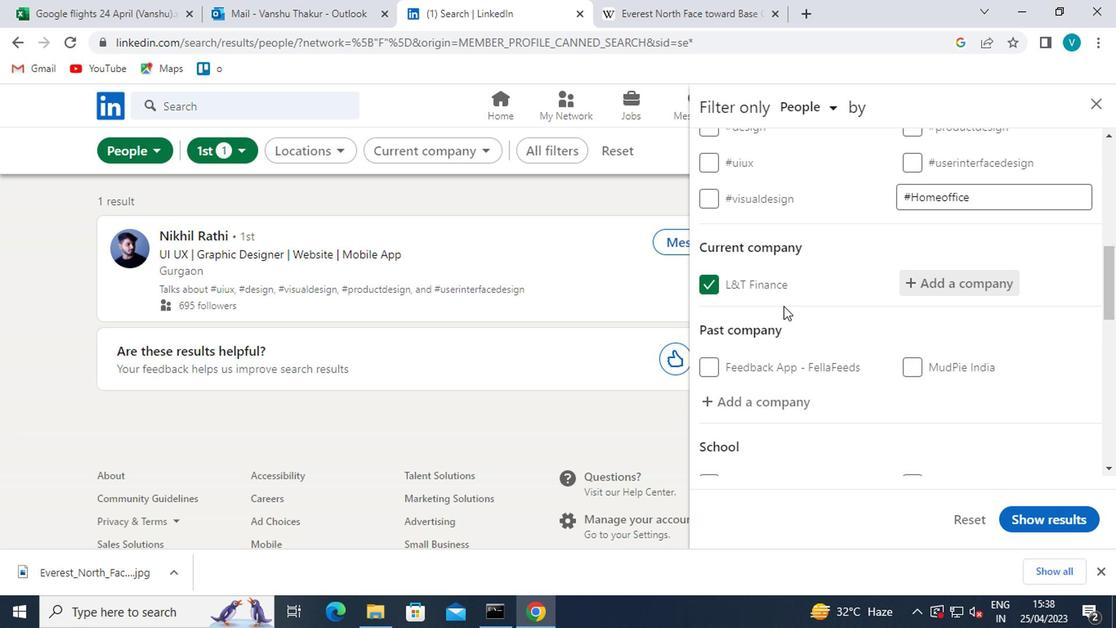 
Action: Mouse scrolled (779, 304) with delta (0, -1)
Screenshot: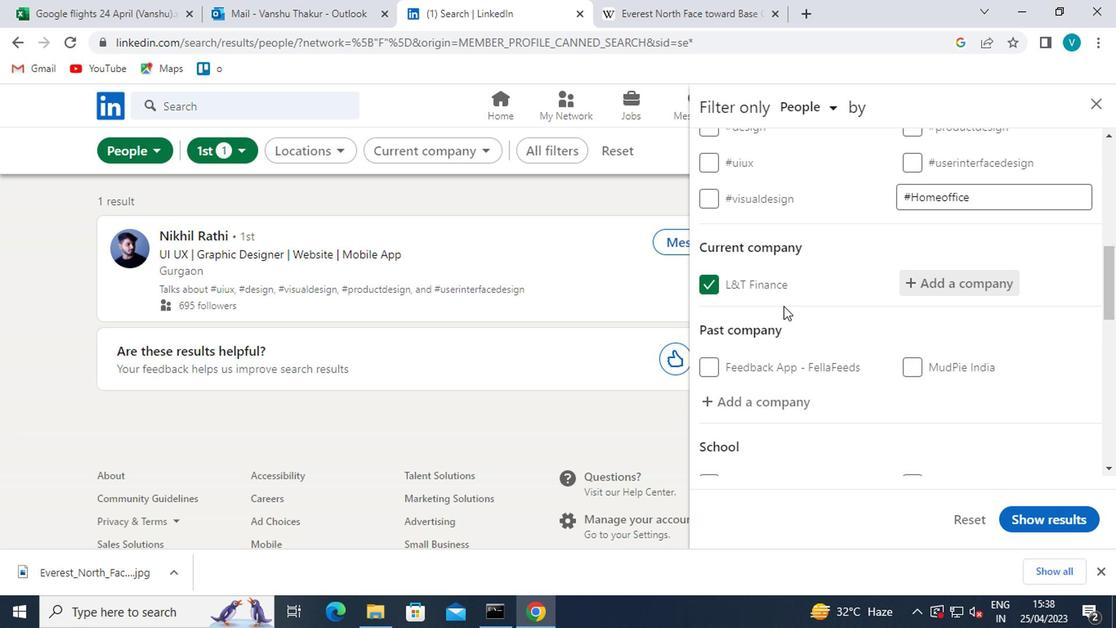 
Action: Mouse moved to (785, 307)
Screenshot: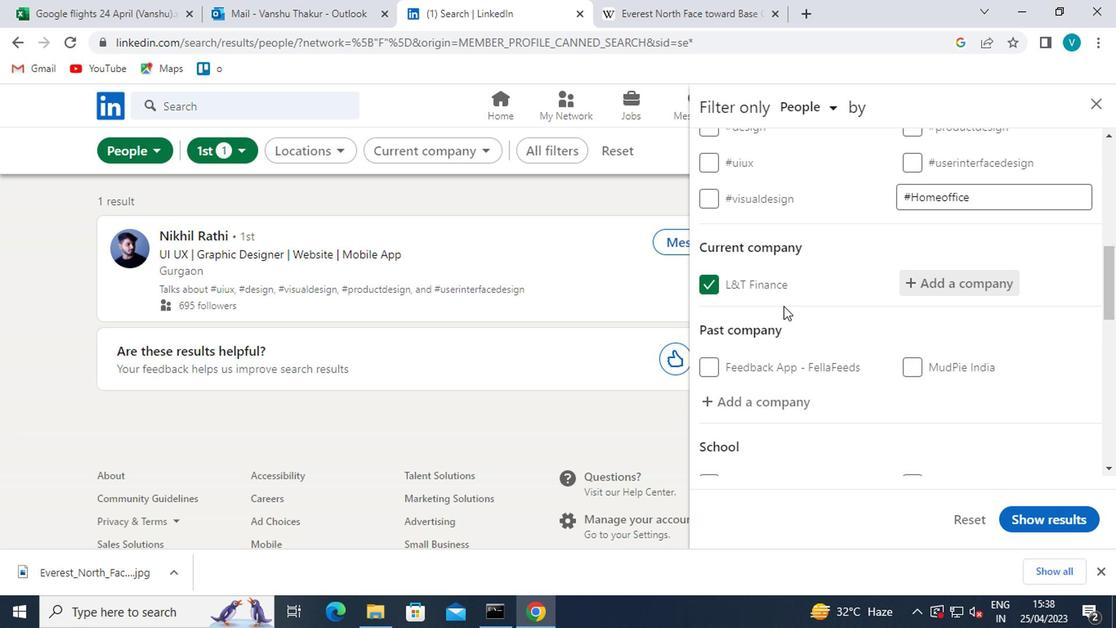
Action: Mouse scrolled (785, 305) with delta (0, -1)
Screenshot: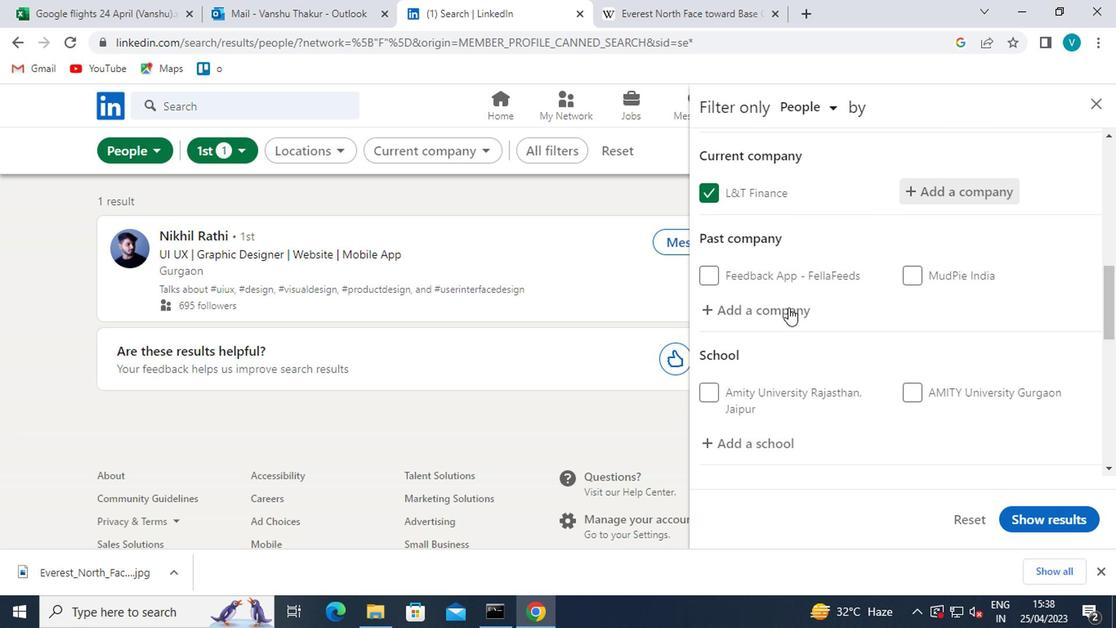 
Action: Mouse moved to (776, 288)
Screenshot: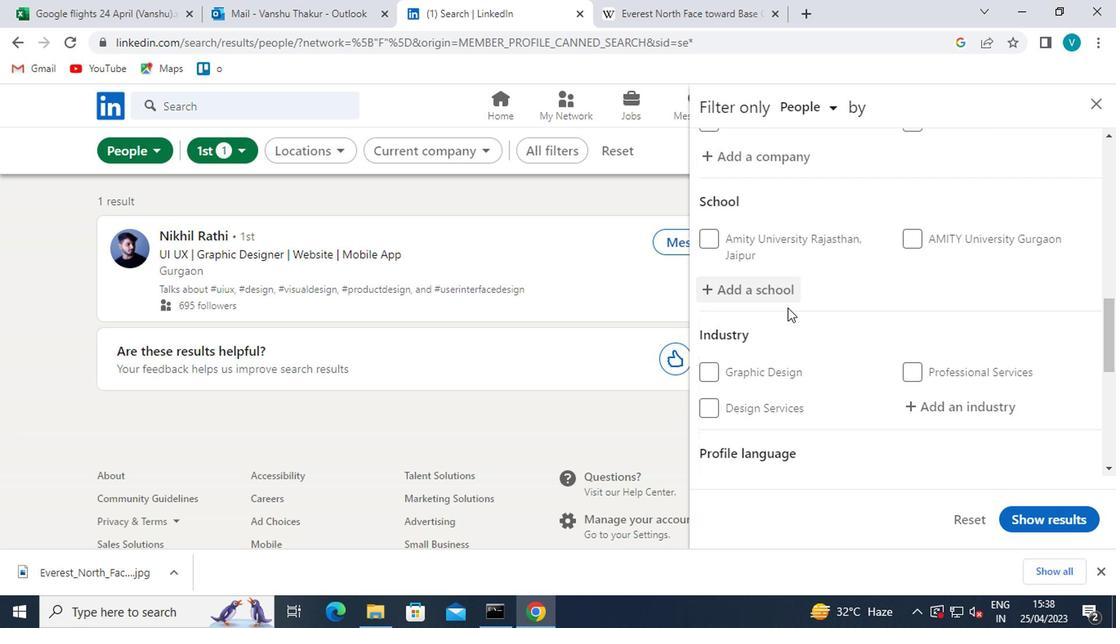 
Action: Mouse pressed left at (776, 288)
Screenshot: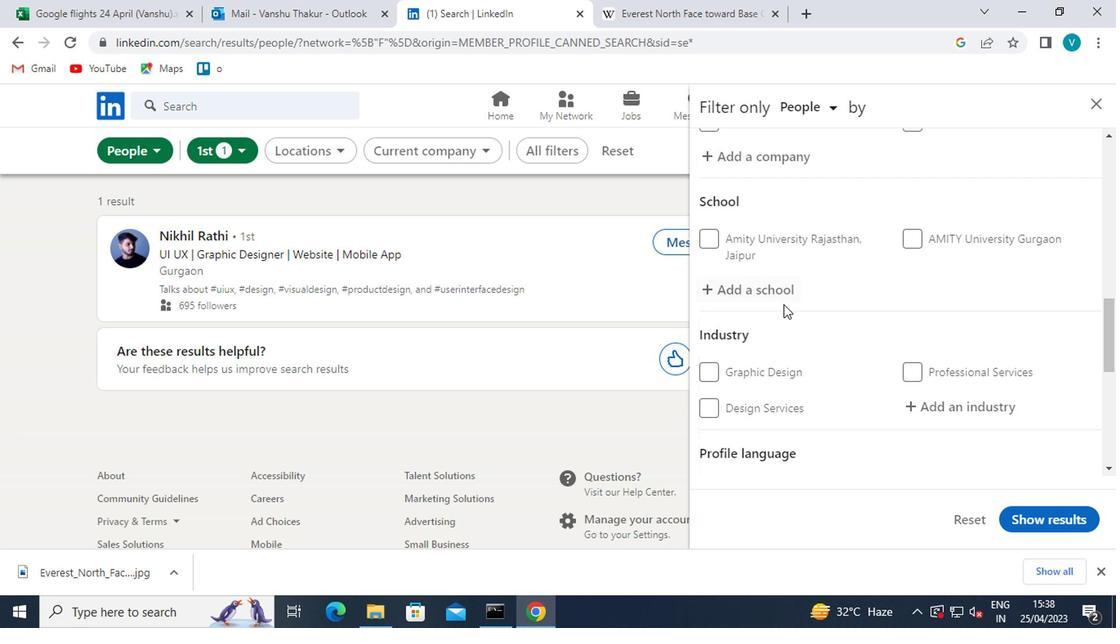 
Action: Key pressed <Key.shift>INDIAN<Key.space><Key.shift>INSTITUTE<Key.space><Key.shift>OF<Key.space><Key.shift>TOURISM<Key.space>
Screenshot: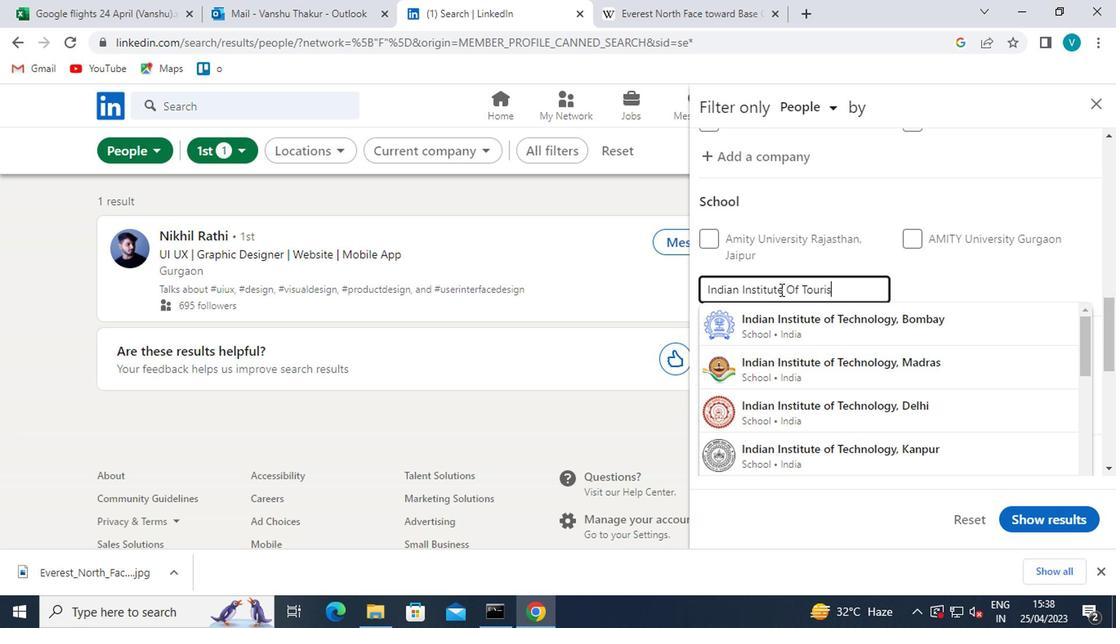 
Action: Mouse moved to (864, 322)
Screenshot: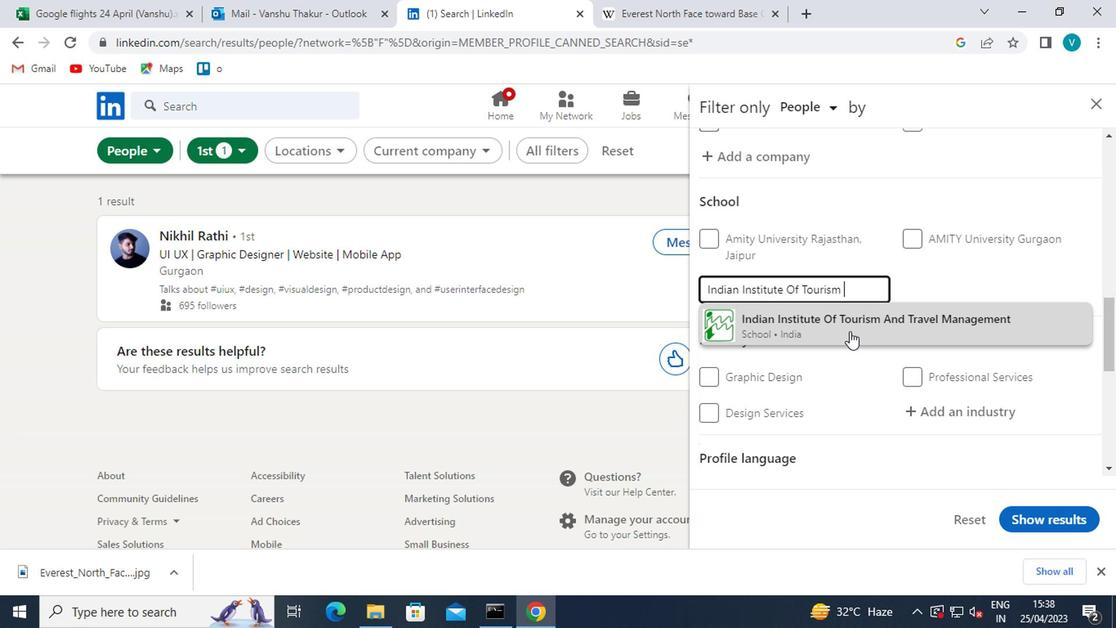 
Action: Mouse pressed left at (864, 322)
Screenshot: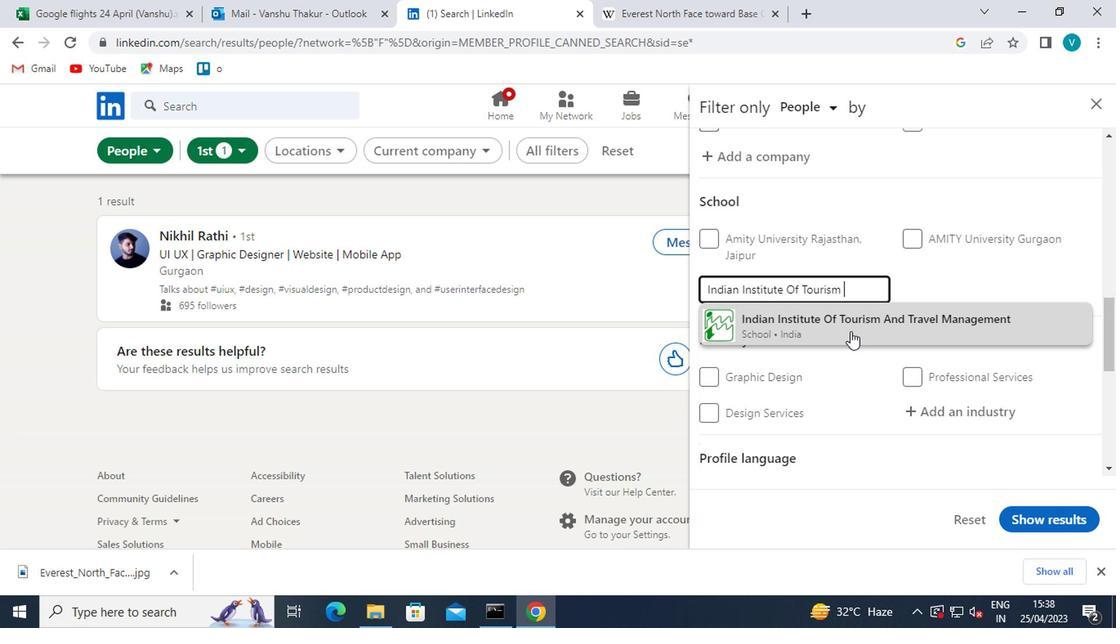 
Action: Mouse scrolled (864, 321) with delta (0, -1)
Screenshot: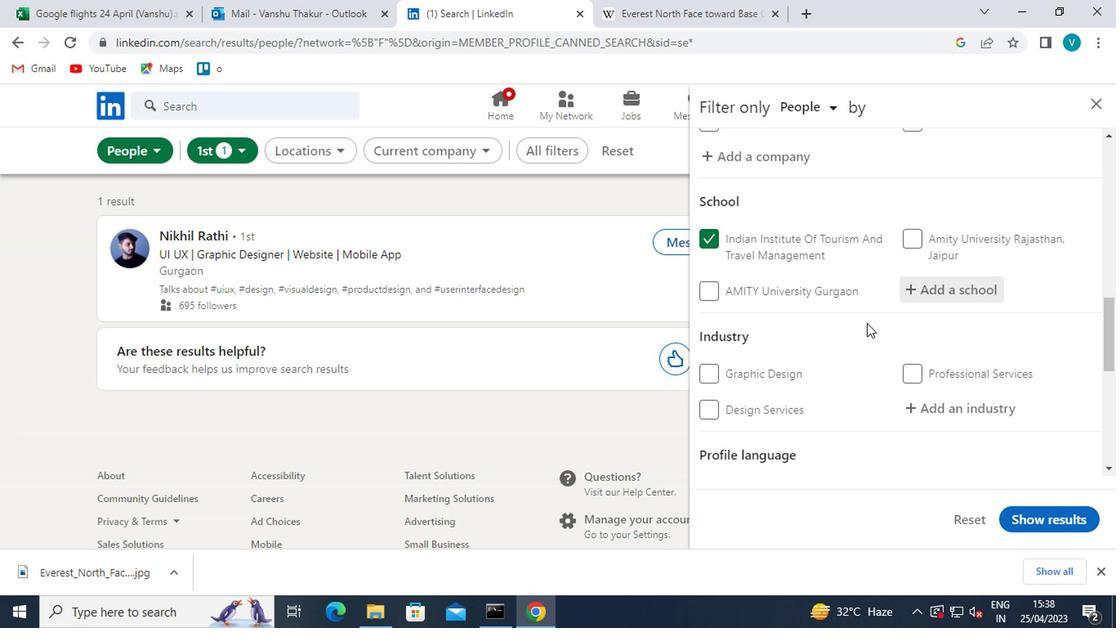 
Action: Mouse moved to (947, 332)
Screenshot: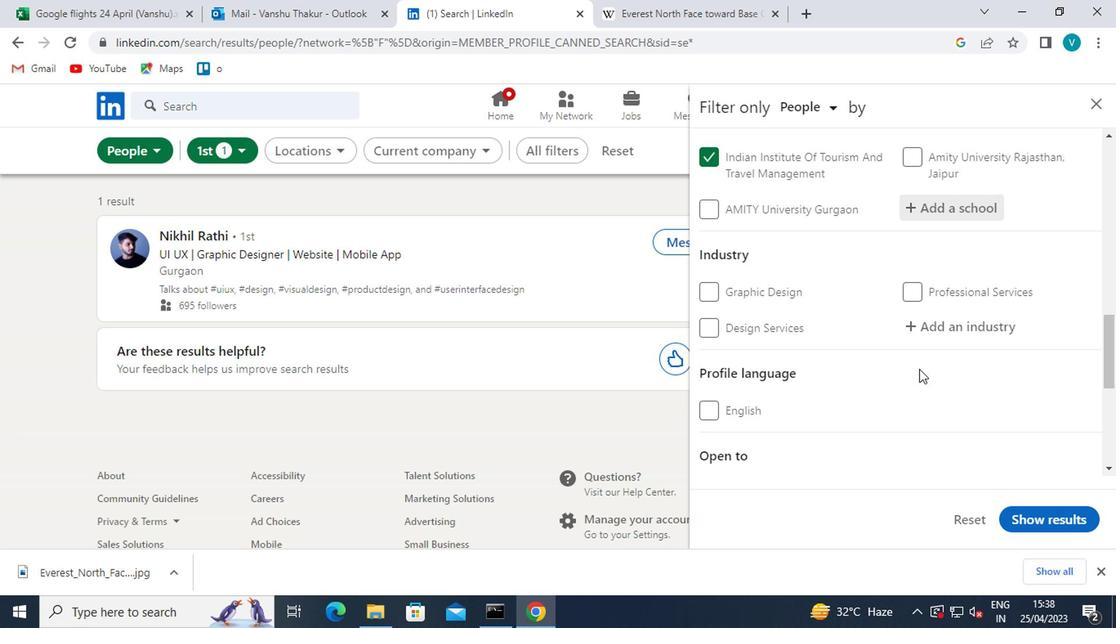 
Action: Mouse pressed left at (947, 332)
Screenshot: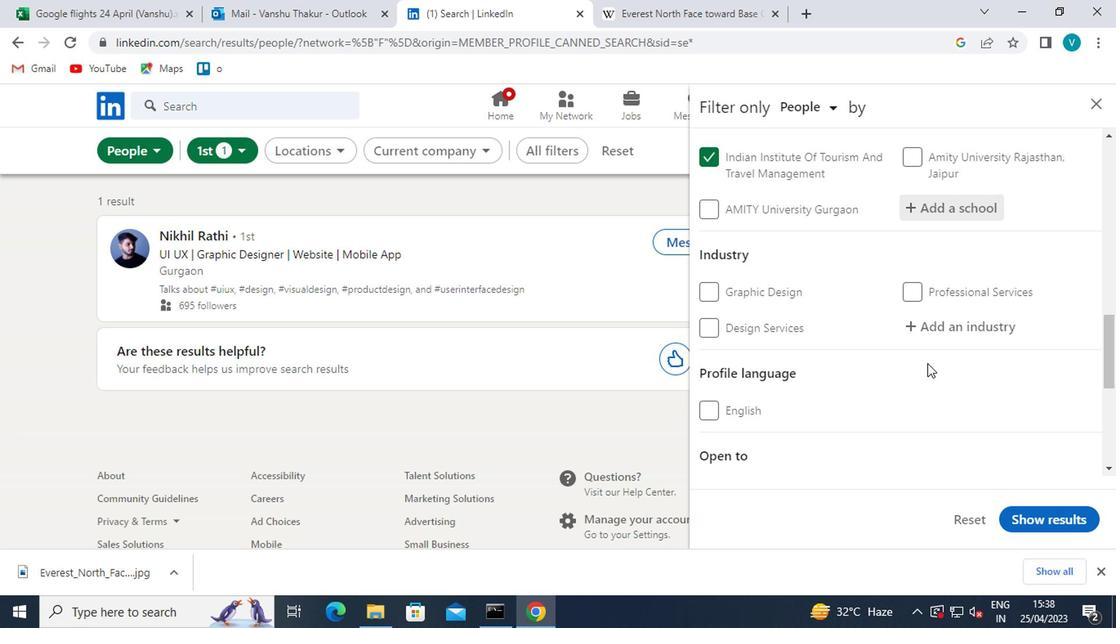 
Action: Mouse moved to (915, 311)
Screenshot: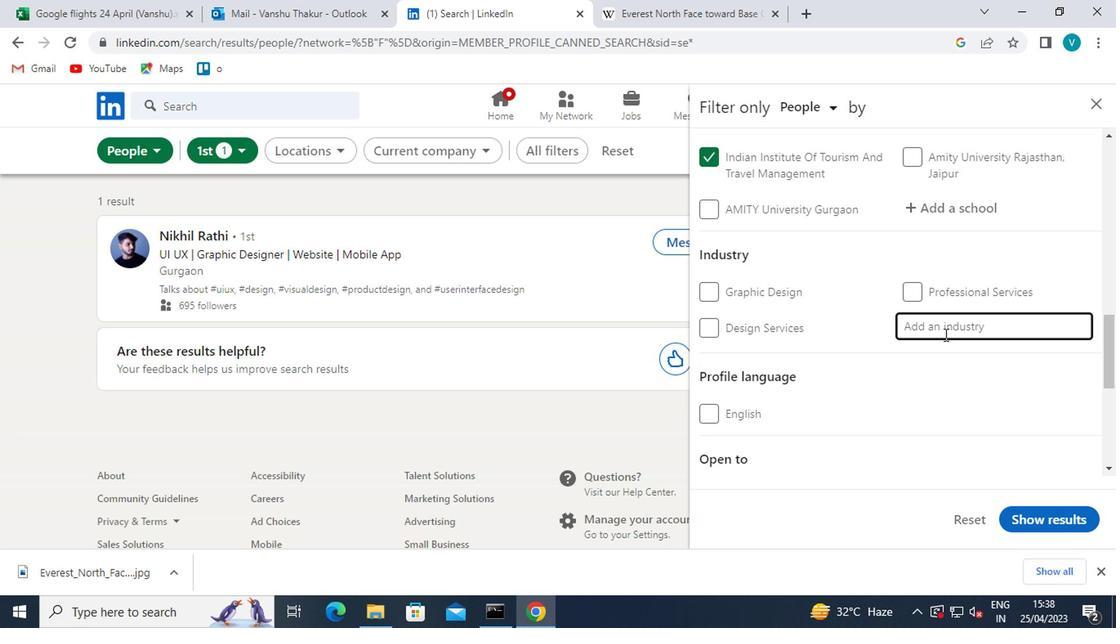 
Action: Key pressed <Key.shift>TELECOMMUNICATIONS<Key.space>
Screenshot: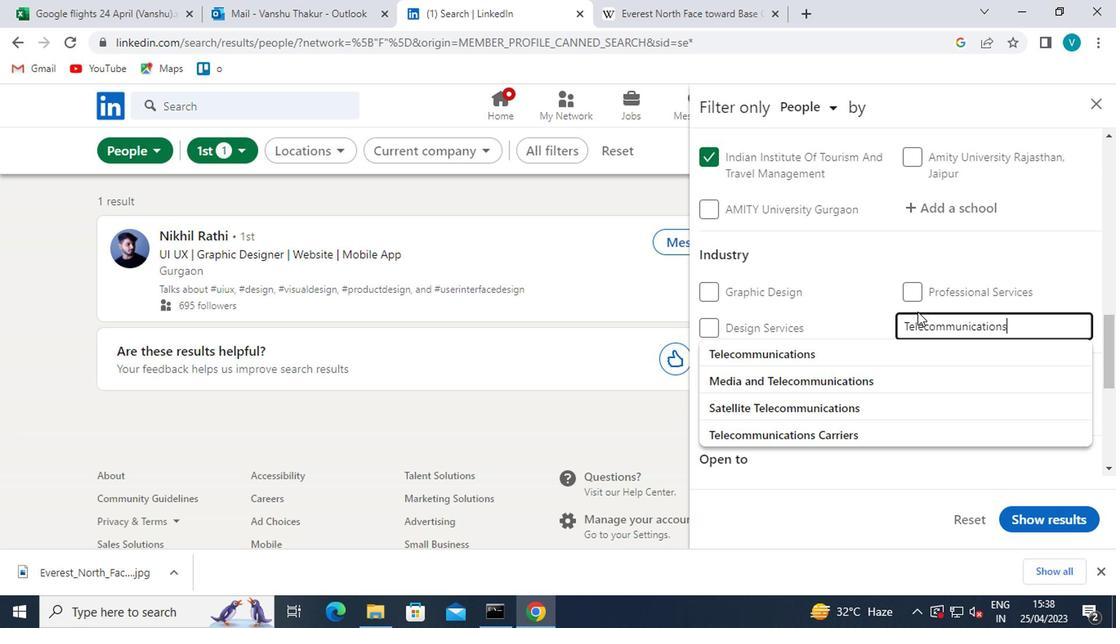 
Action: Mouse moved to (807, 348)
Screenshot: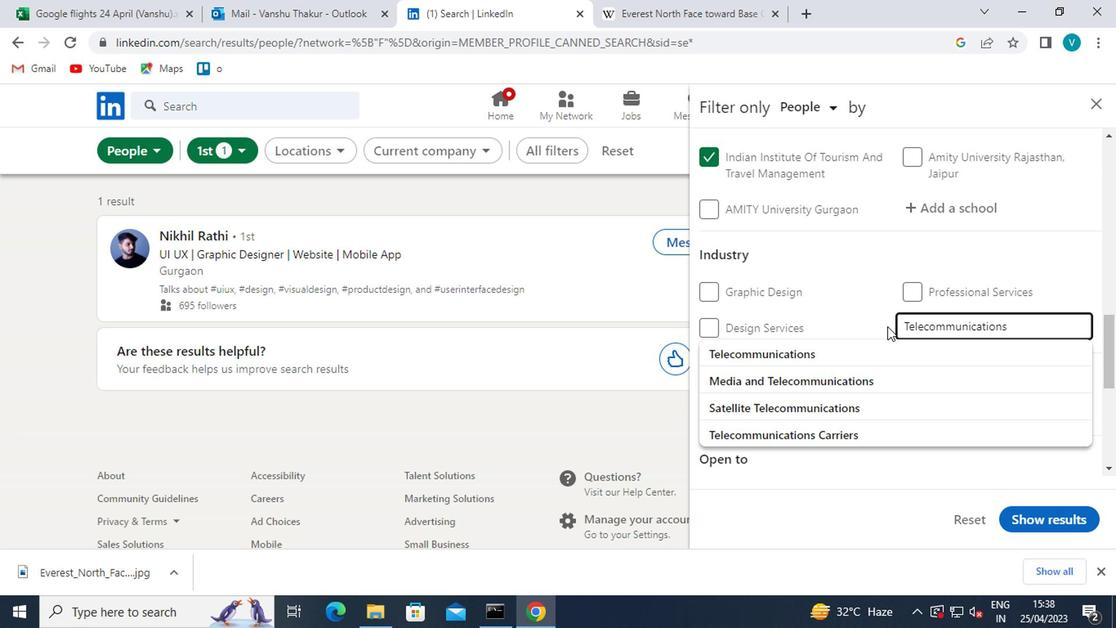 
Action: Mouse pressed left at (807, 348)
Screenshot: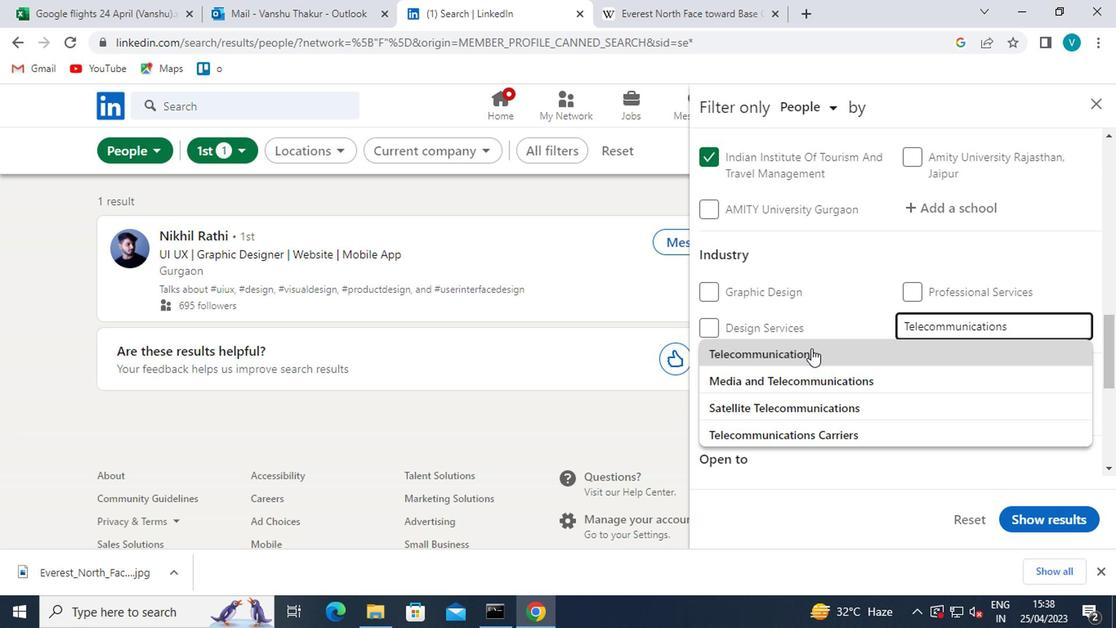 
Action: Mouse scrolled (807, 347) with delta (0, -1)
Screenshot: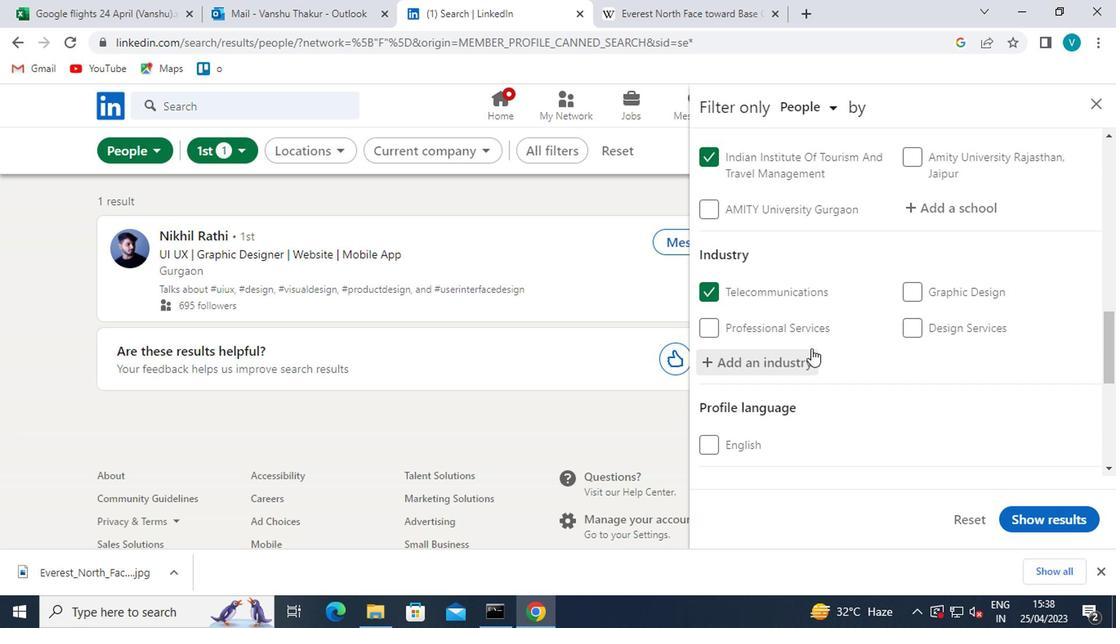
Action: Mouse scrolled (807, 347) with delta (0, -1)
Screenshot: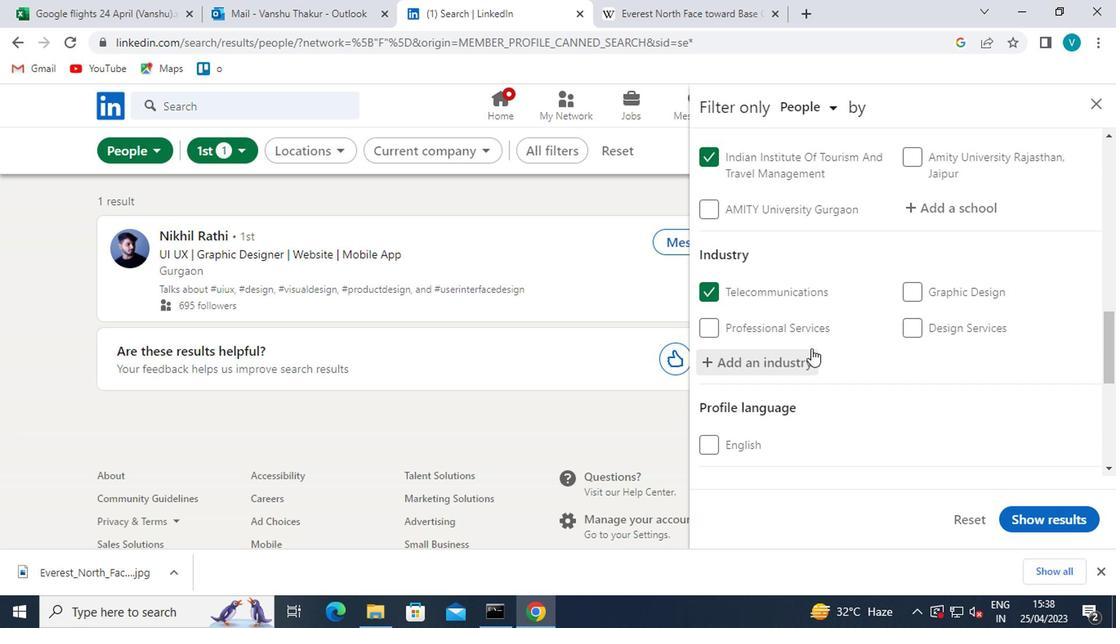 
Action: Mouse scrolled (807, 347) with delta (0, -1)
Screenshot: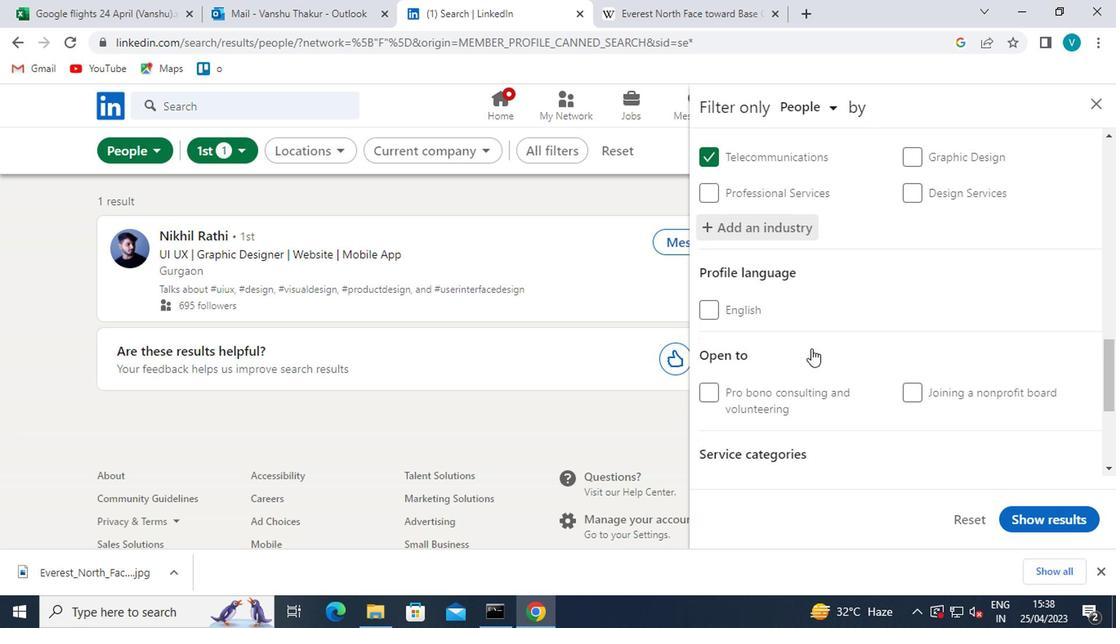 
Action: Mouse moved to (777, 369)
Screenshot: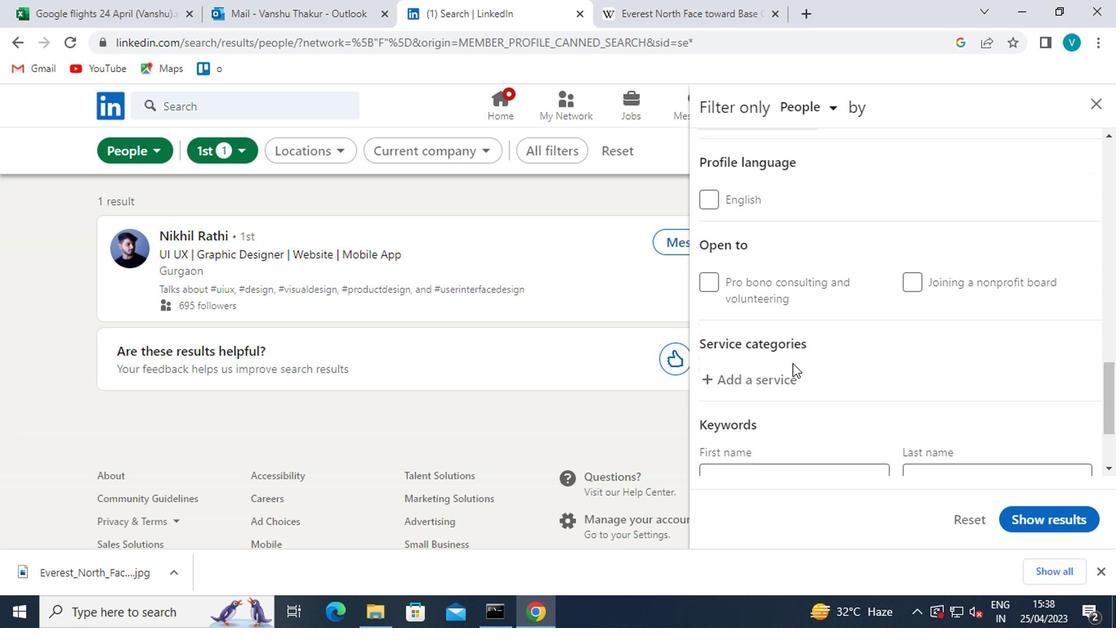 
Action: Mouse pressed left at (777, 369)
Screenshot: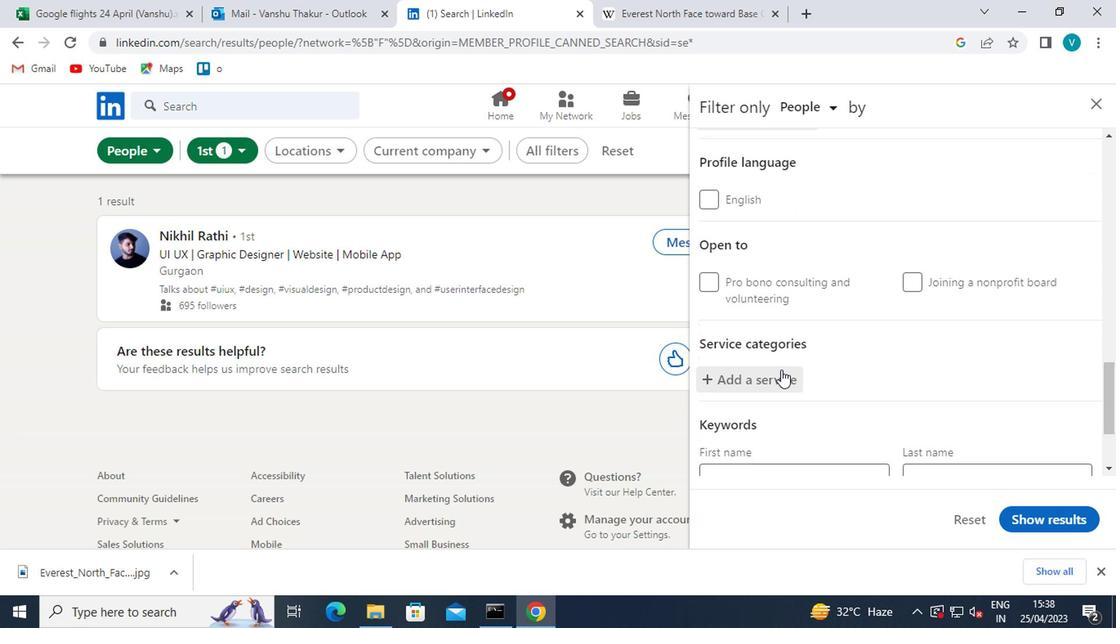 
Action: Mouse moved to (786, 365)
Screenshot: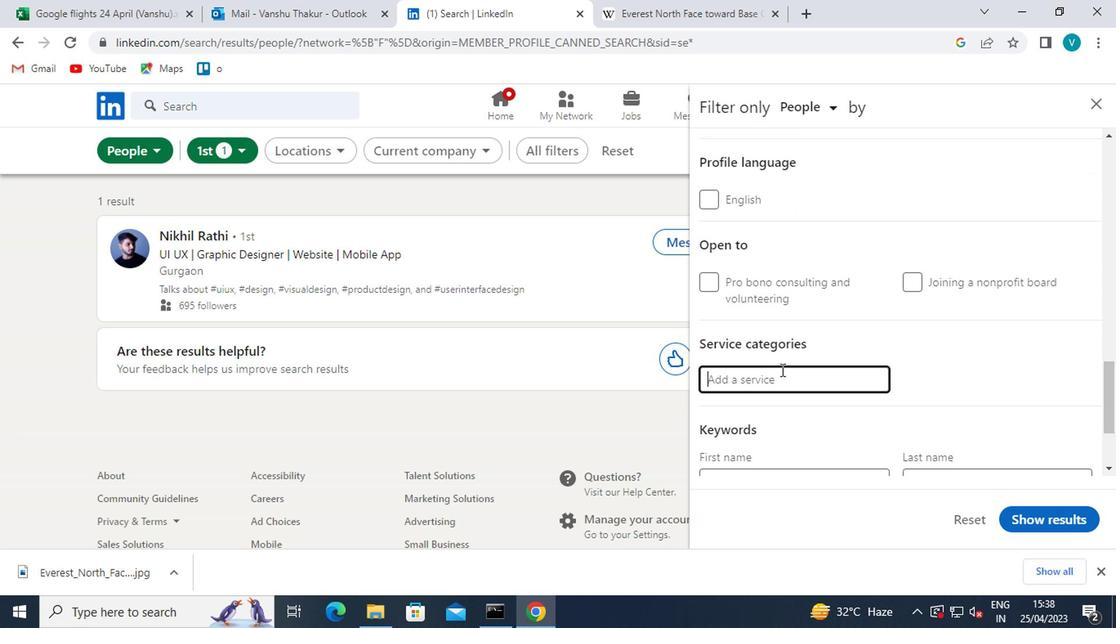 
Action: Key pressed <Key.shift>NOTARY<Key.shift>ONLINE<Key.space>
Screenshot: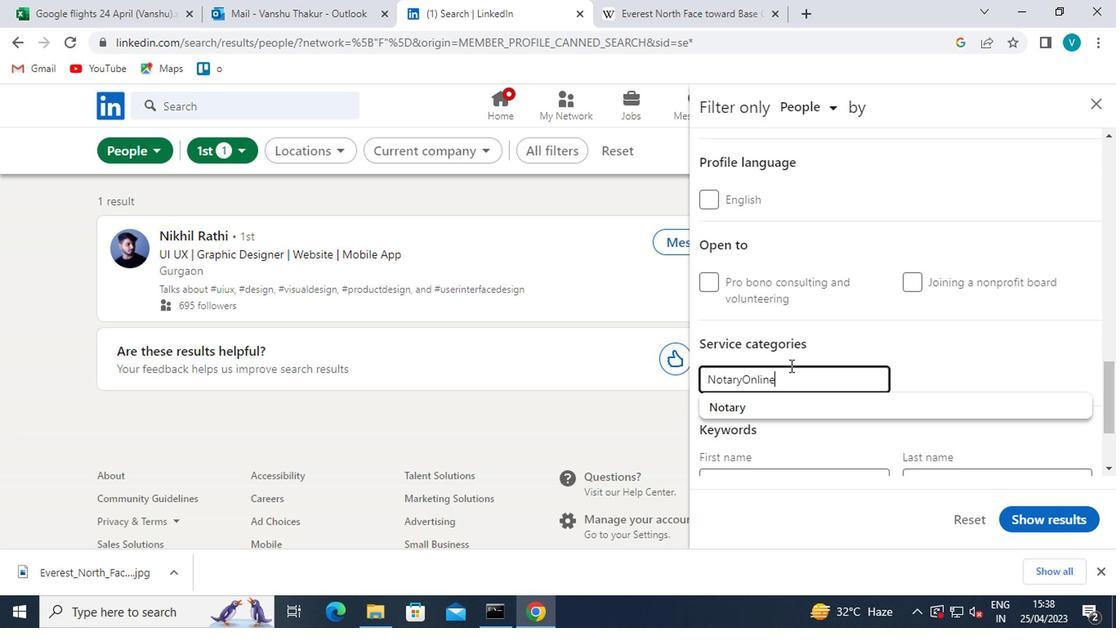
Action: Mouse moved to (778, 379)
Screenshot: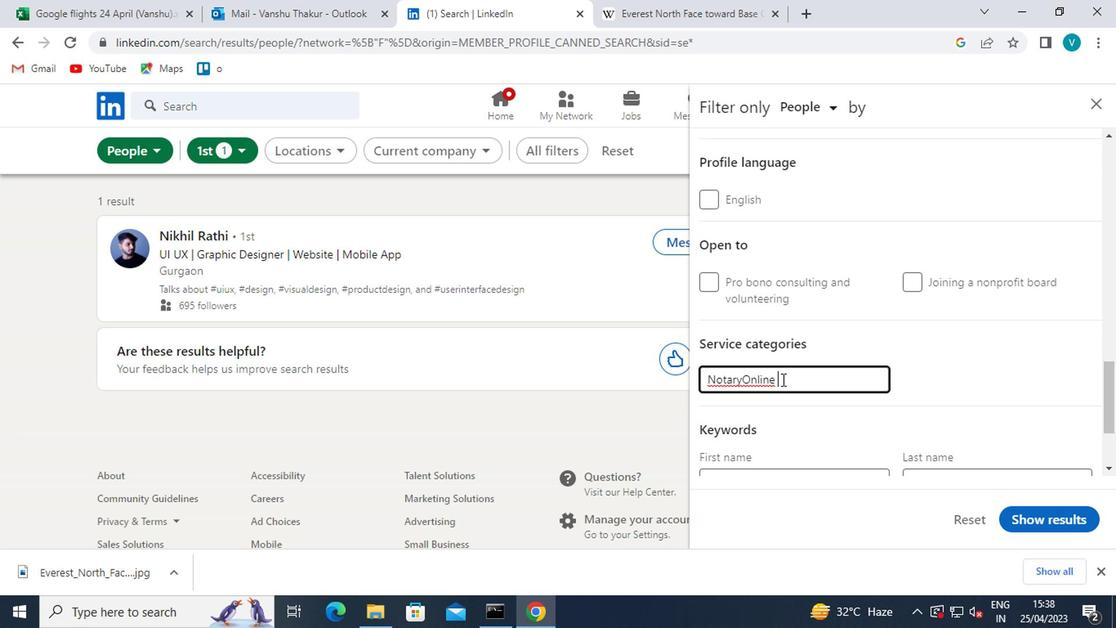 
Action: Key pressed <Key.space>
Screenshot: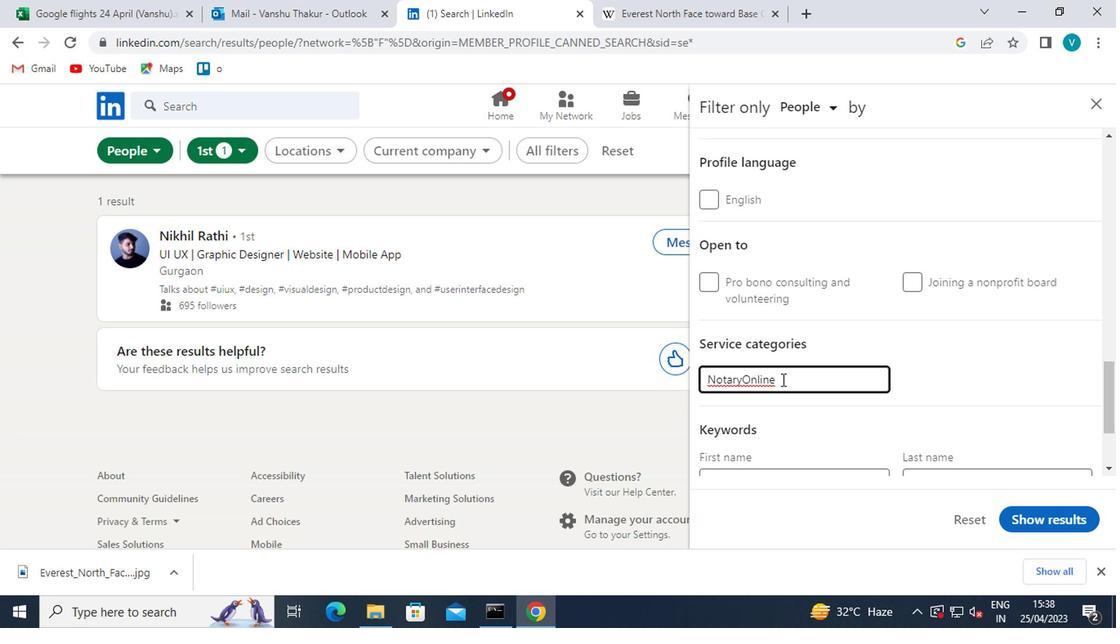 
Action: Mouse moved to (789, 375)
Screenshot: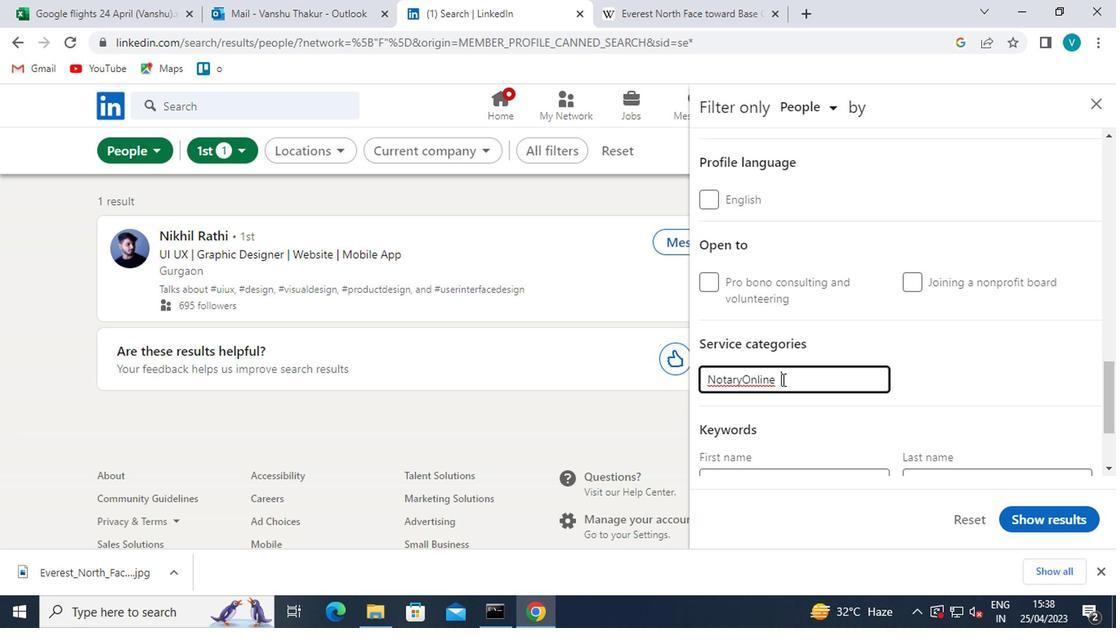 
Action: Key pressed <Key.shift>RES
Screenshot: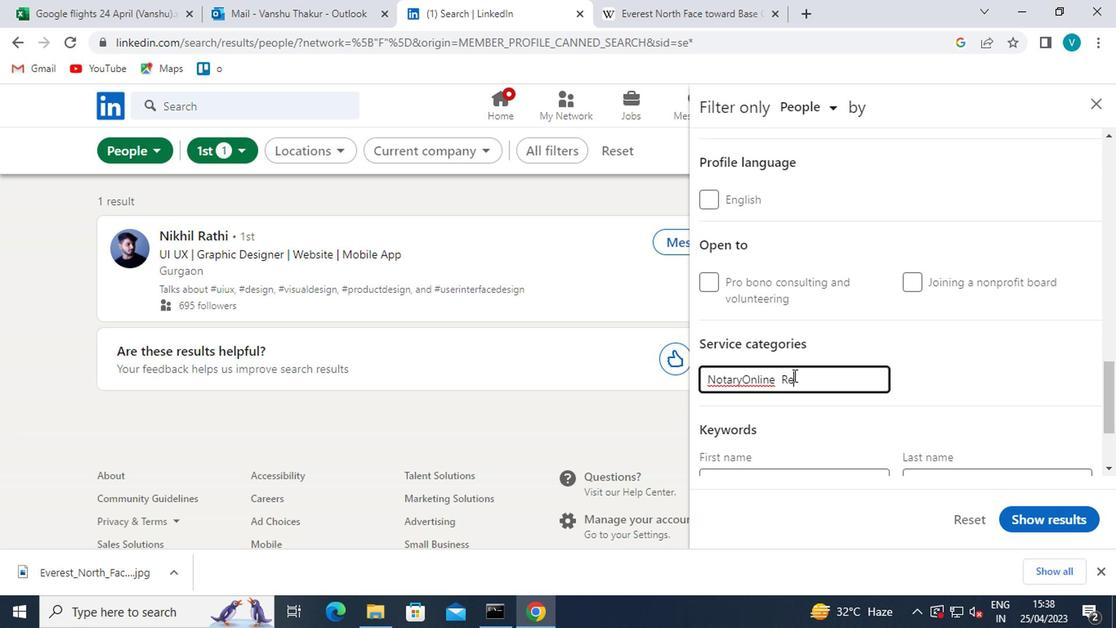 
Action: Mouse moved to (867, 350)
Screenshot: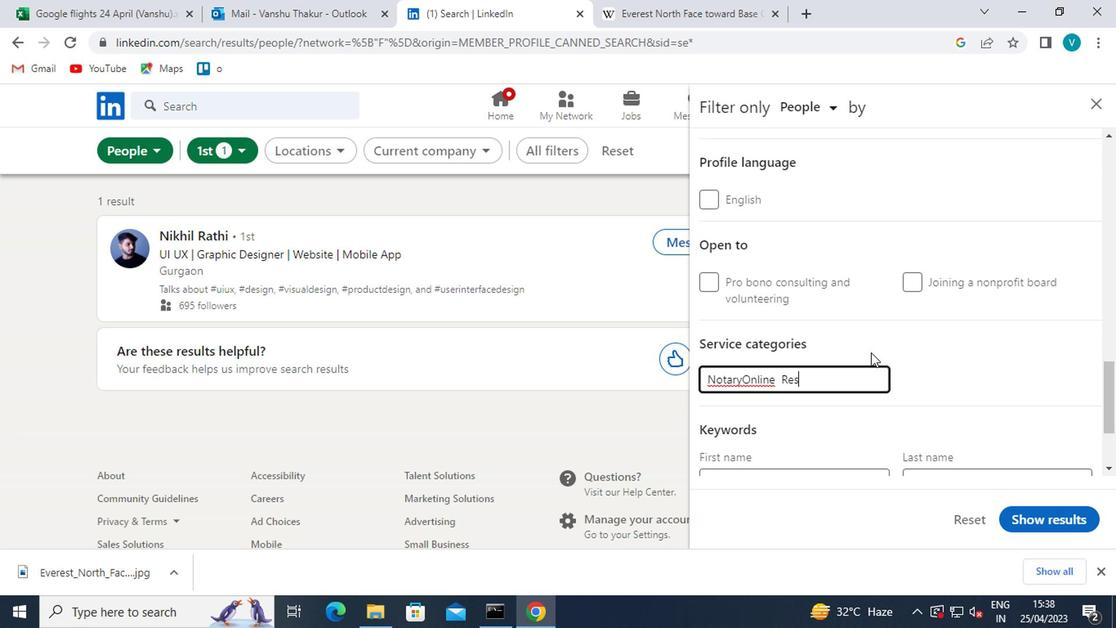 
Action: Key pressed EARCH
Screenshot: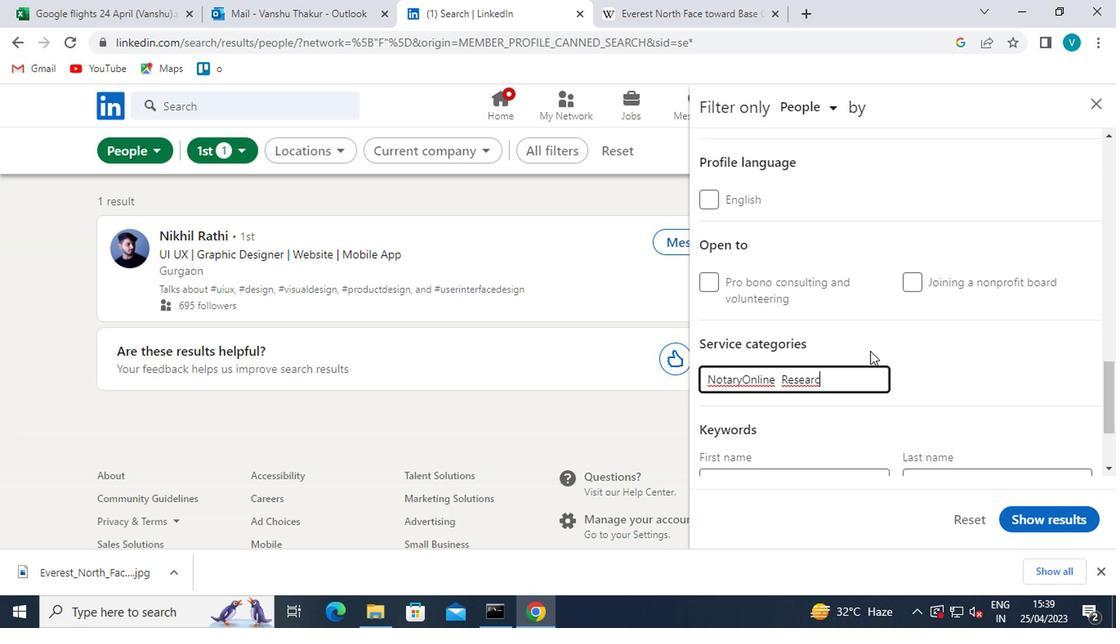 
Action: Mouse moved to (740, 378)
Screenshot: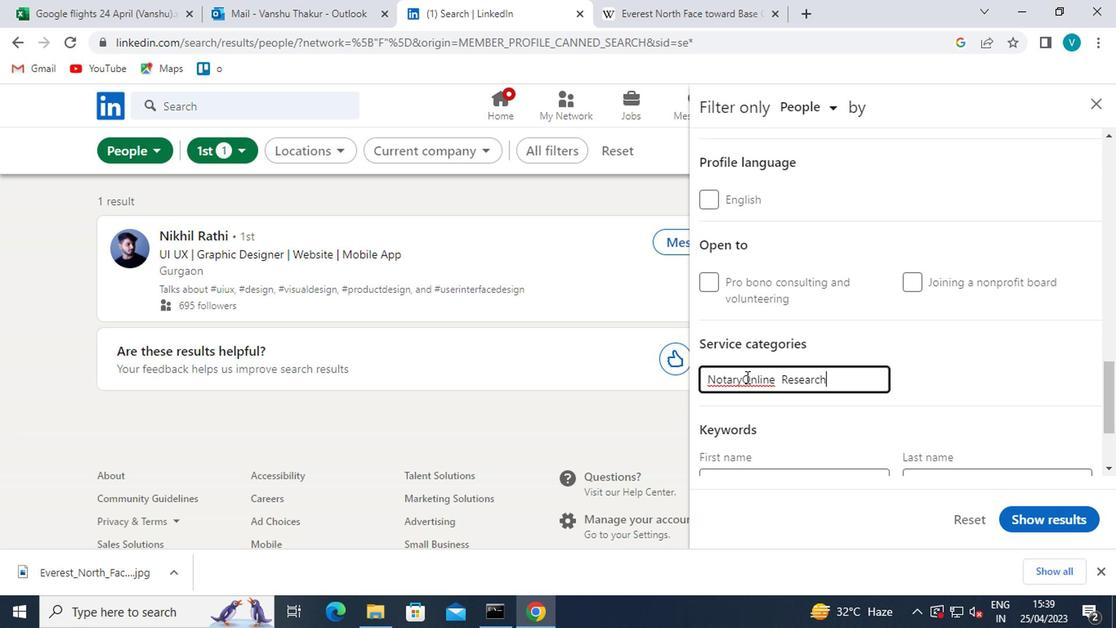 
Action: Mouse pressed left at (740, 378)
Screenshot: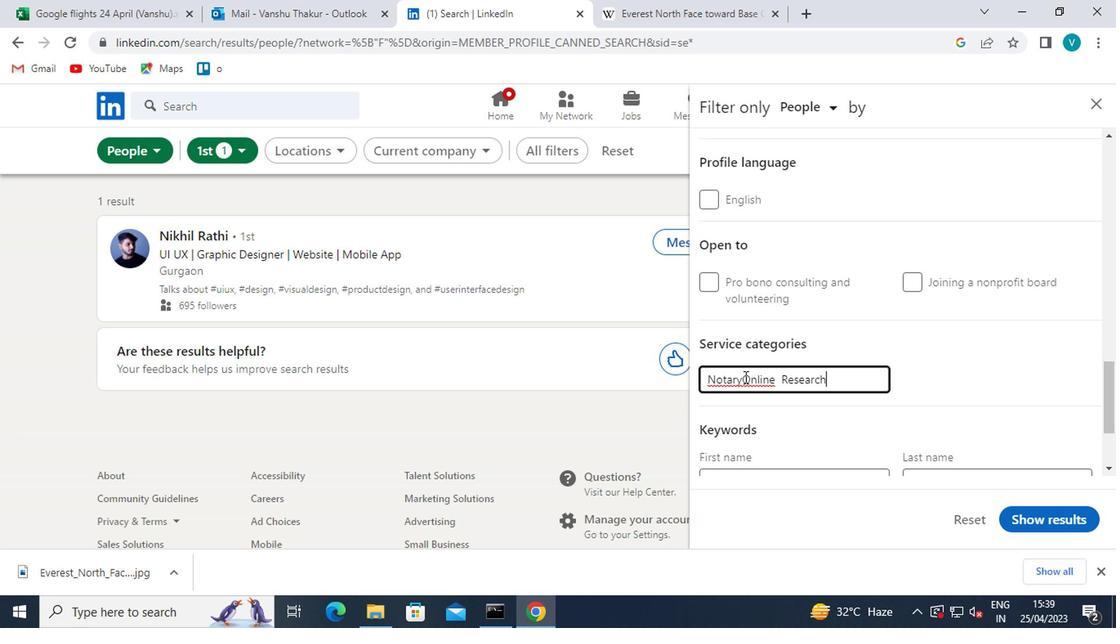 
Action: Mouse moved to (969, 395)
Screenshot: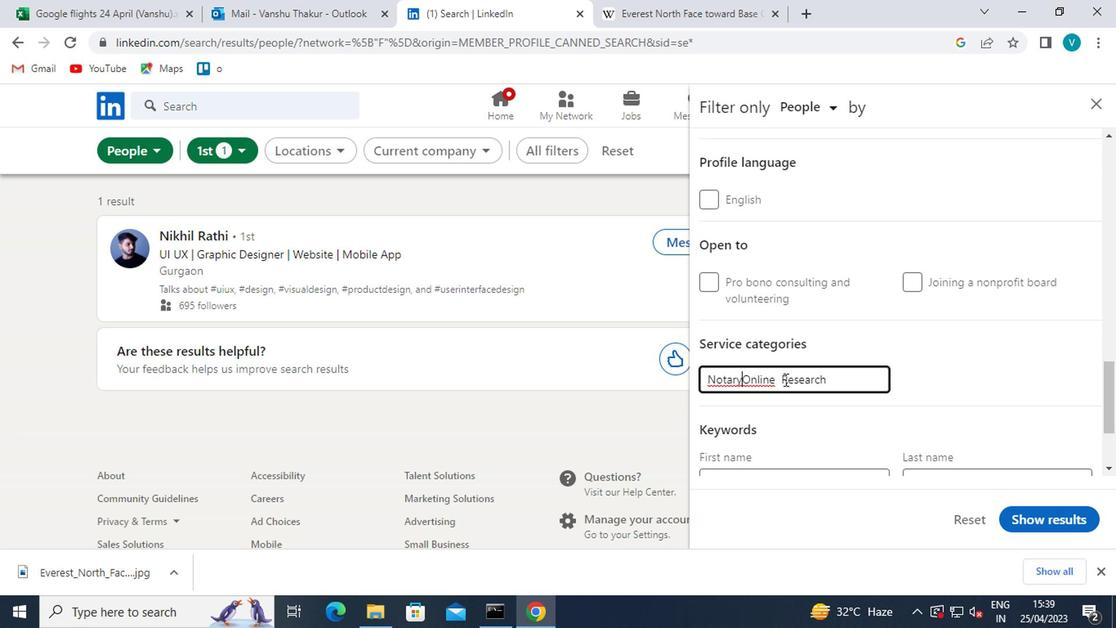 
Action: Key pressed <Key.space>
Screenshot: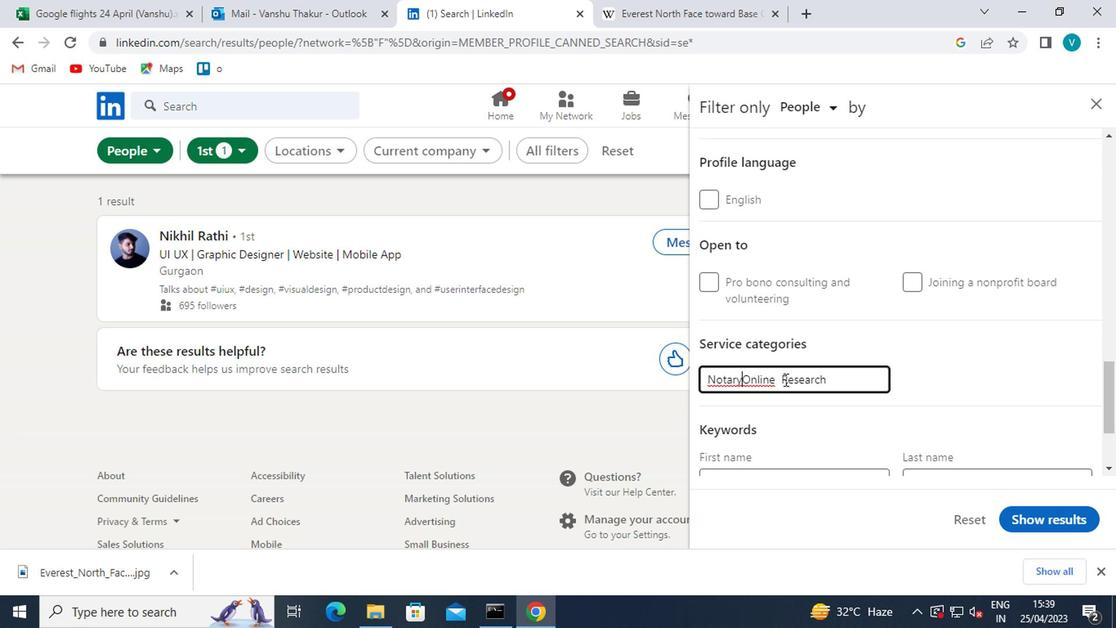 
Action: Mouse moved to (969, 392)
Screenshot: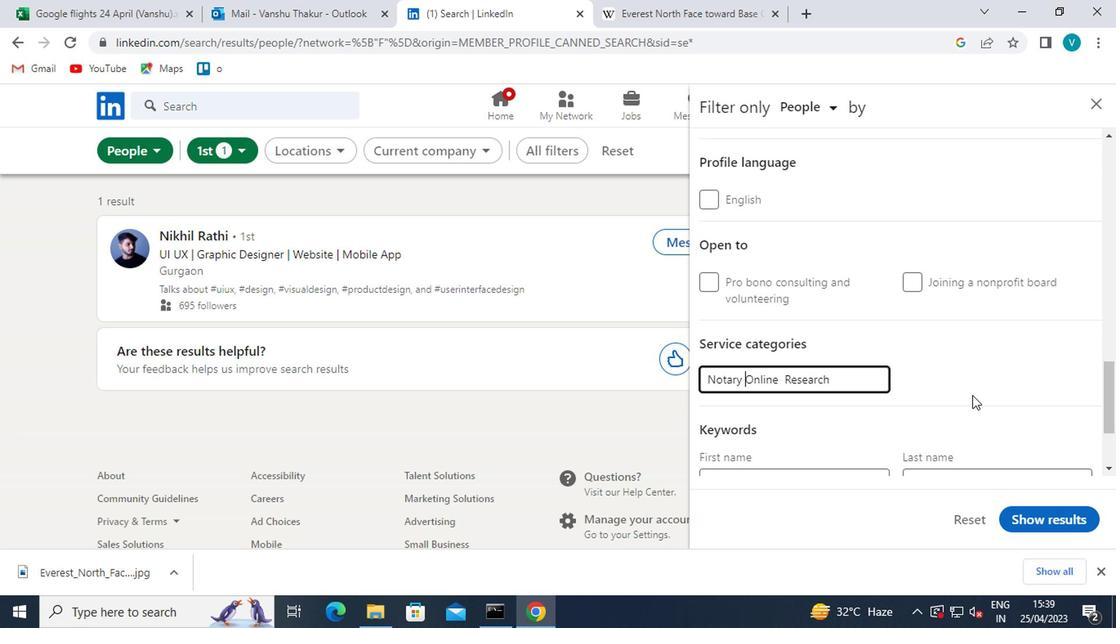 
Action: Mouse pressed left at (969, 392)
Screenshot: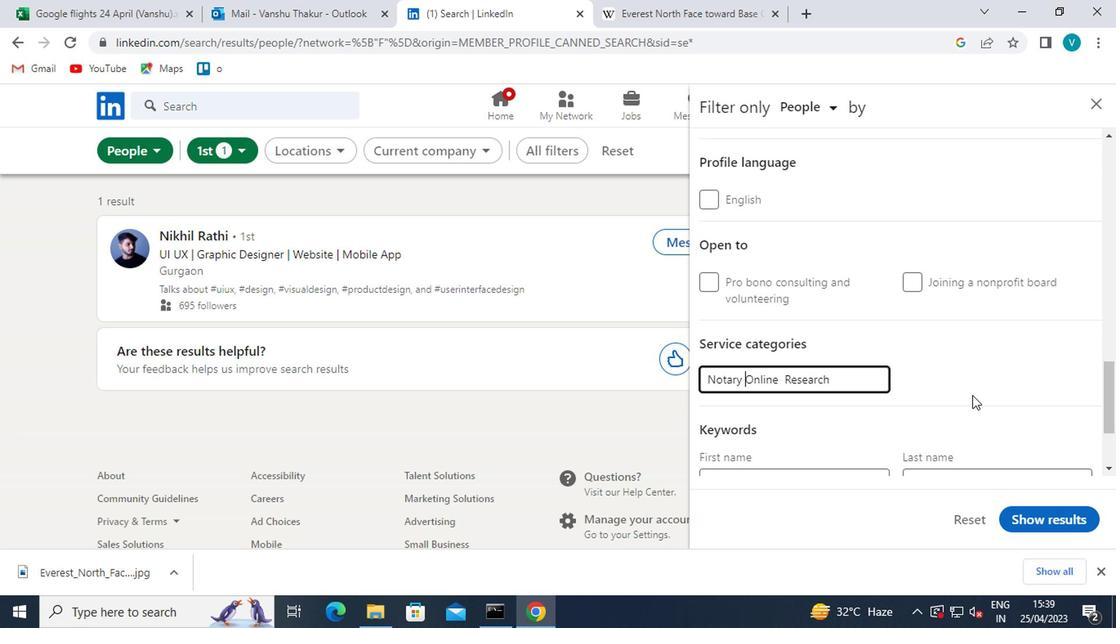
Action: Mouse scrolled (969, 391) with delta (0, 0)
Screenshot: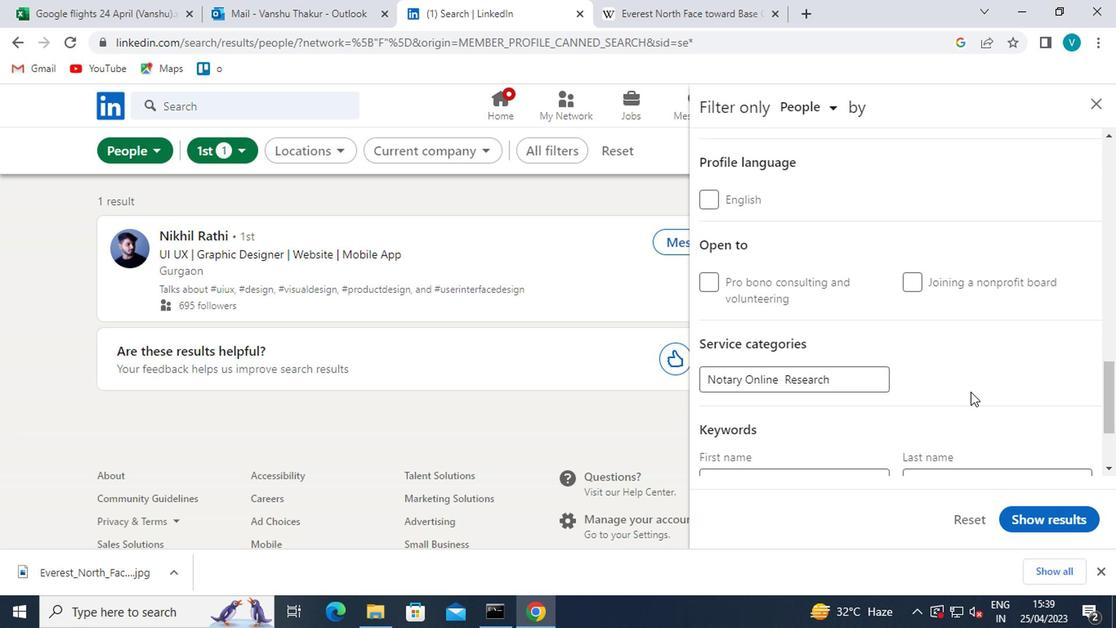 
Action: Mouse moved to (967, 392)
Screenshot: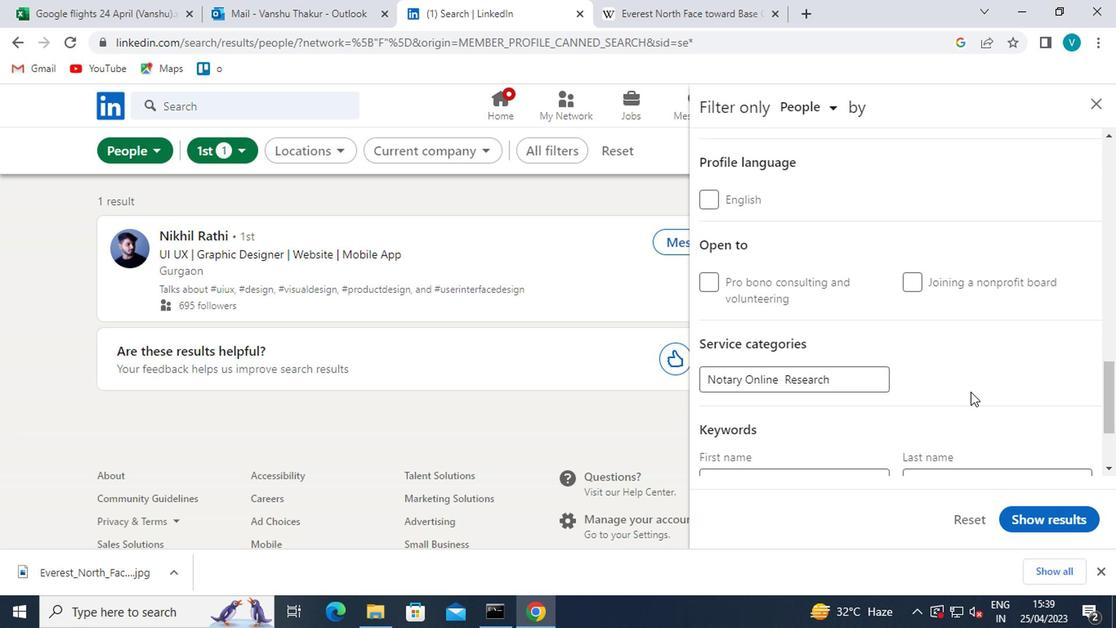 
Action: Mouse scrolled (967, 391) with delta (0, 0)
Screenshot: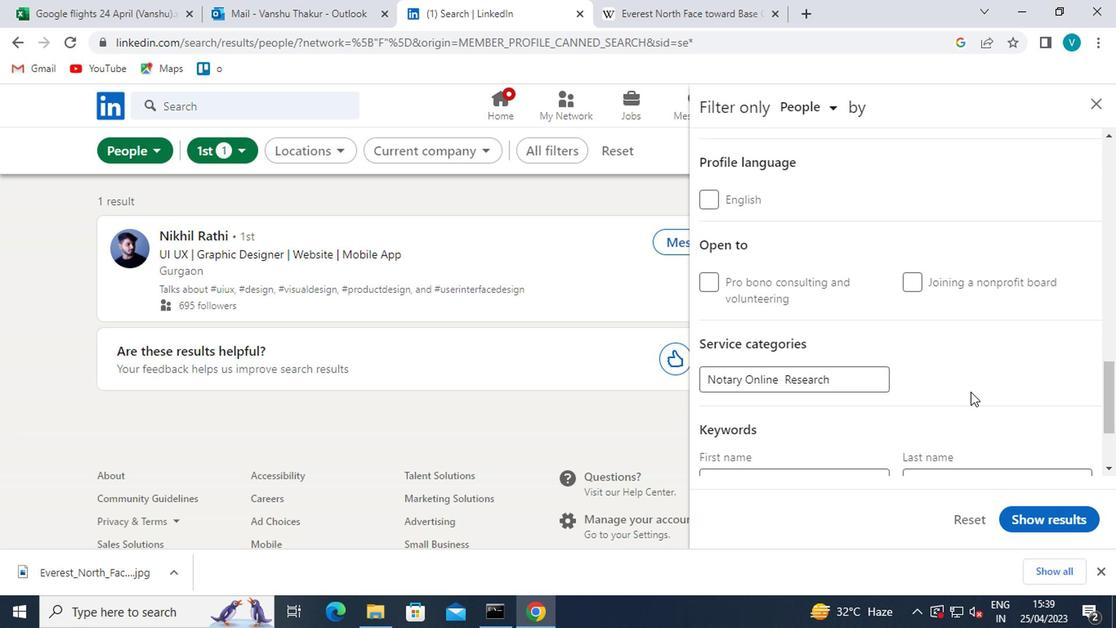 
Action: Mouse moved to (963, 392)
Screenshot: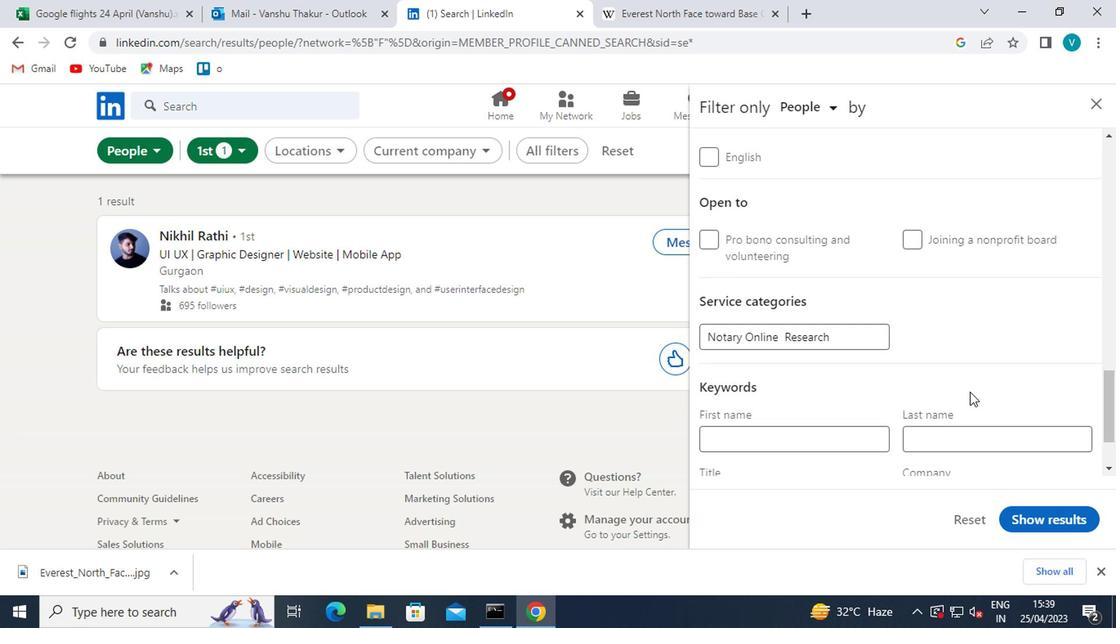
Action: Mouse scrolled (963, 391) with delta (0, 0)
Screenshot: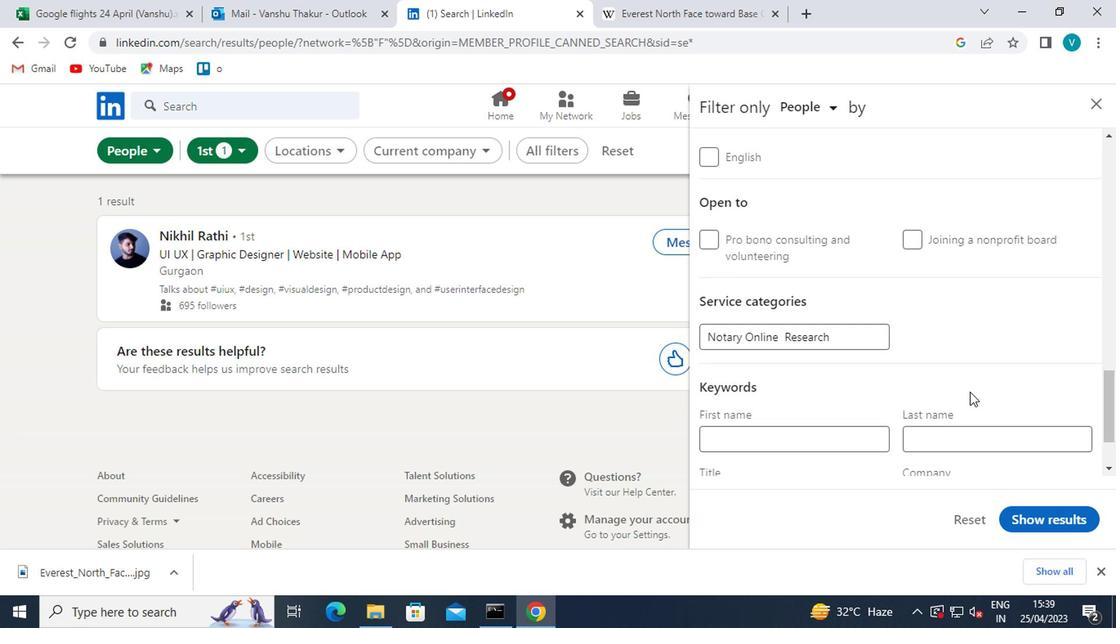 
Action: Mouse moved to (841, 400)
Screenshot: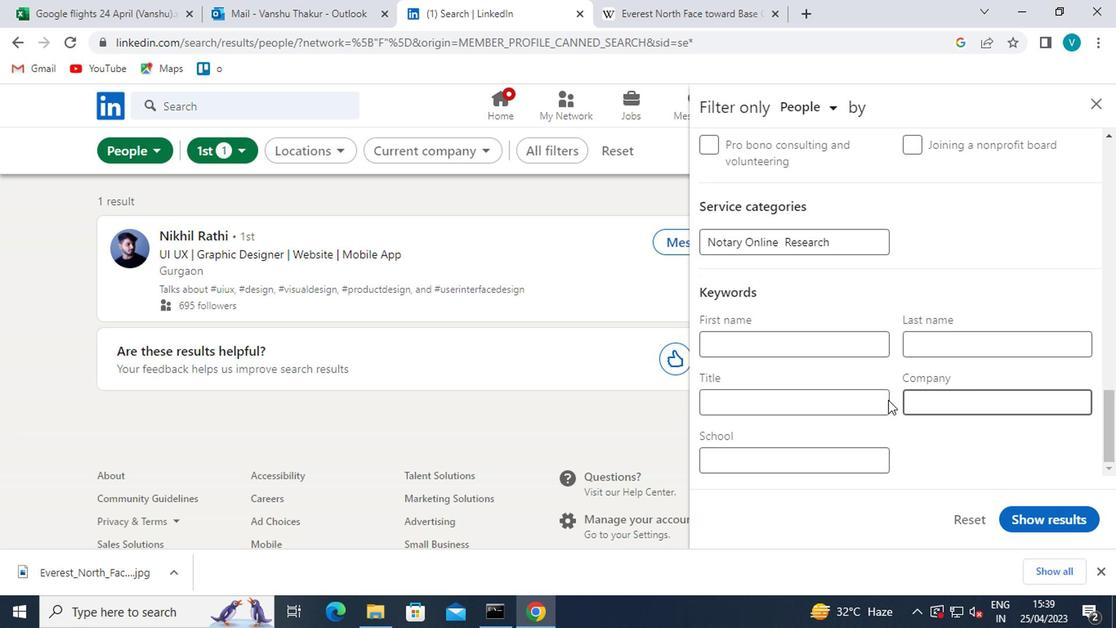 
Action: Mouse pressed left at (841, 400)
Screenshot: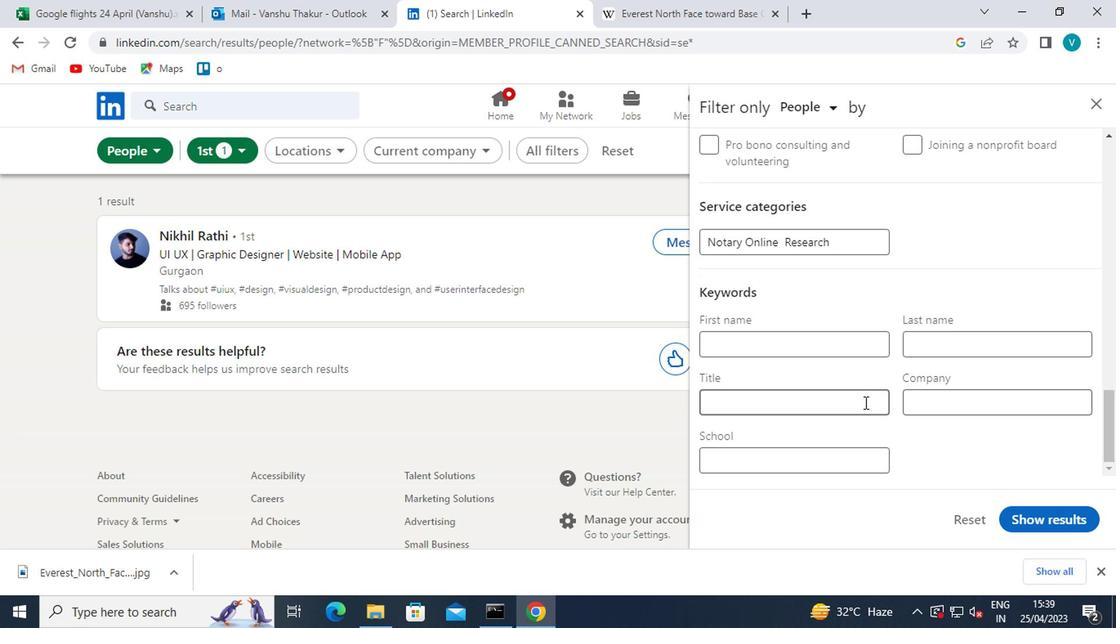 
Action: Mouse moved to (846, 396)
Screenshot: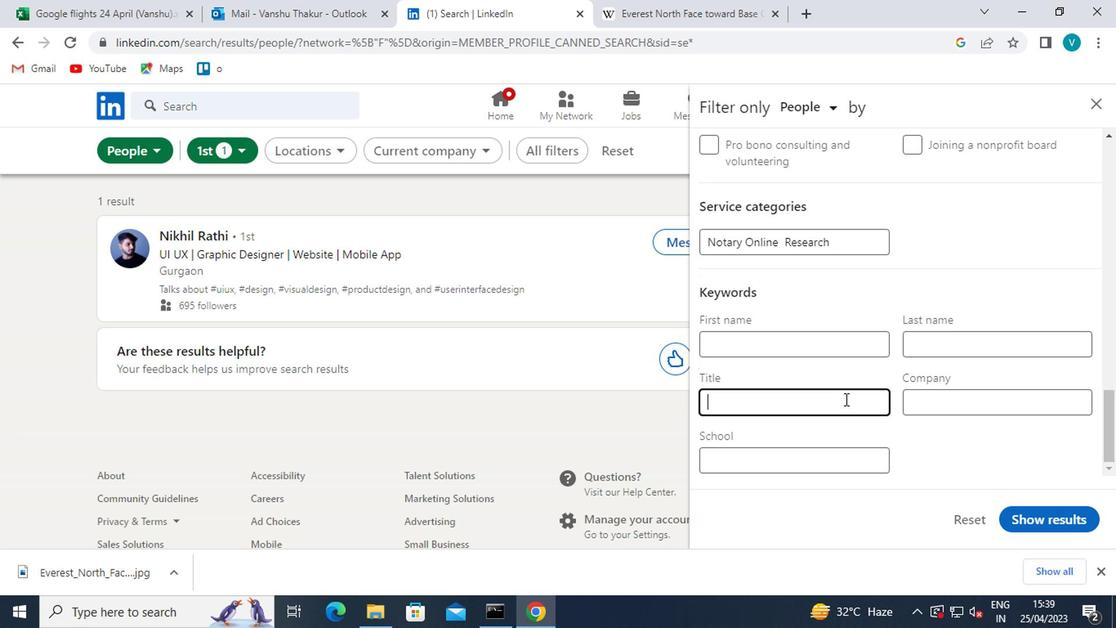 
Action: Key pressed <Key.shift>SALON<Key.space><Key.shift>MANAGER<Key.space>
Screenshot: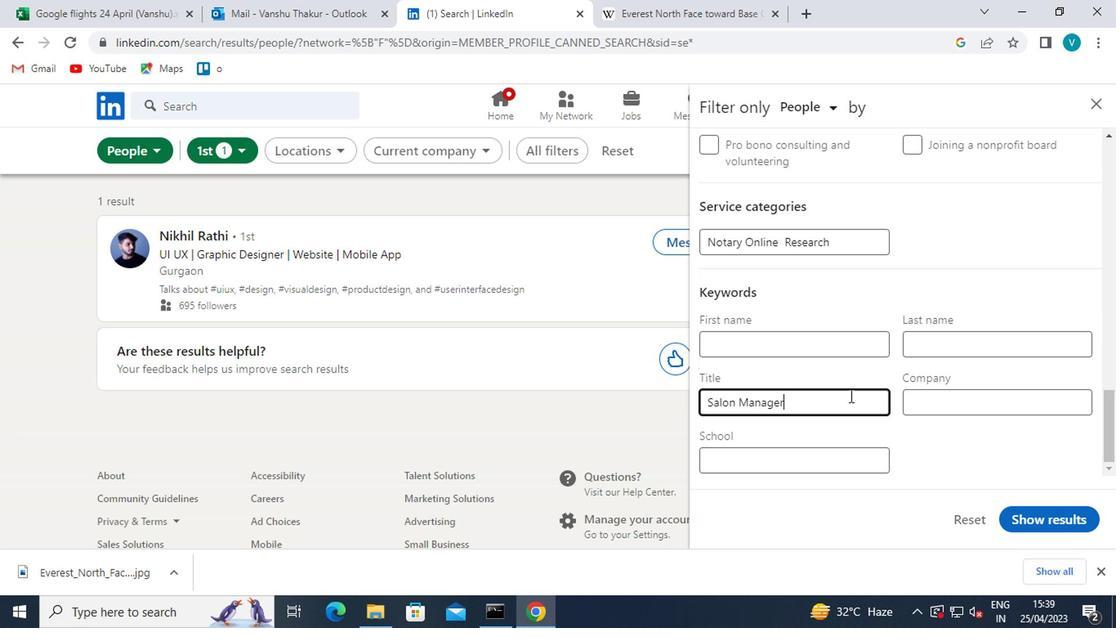 
Action: Mouse moved to (1040, 523)
Screenshot: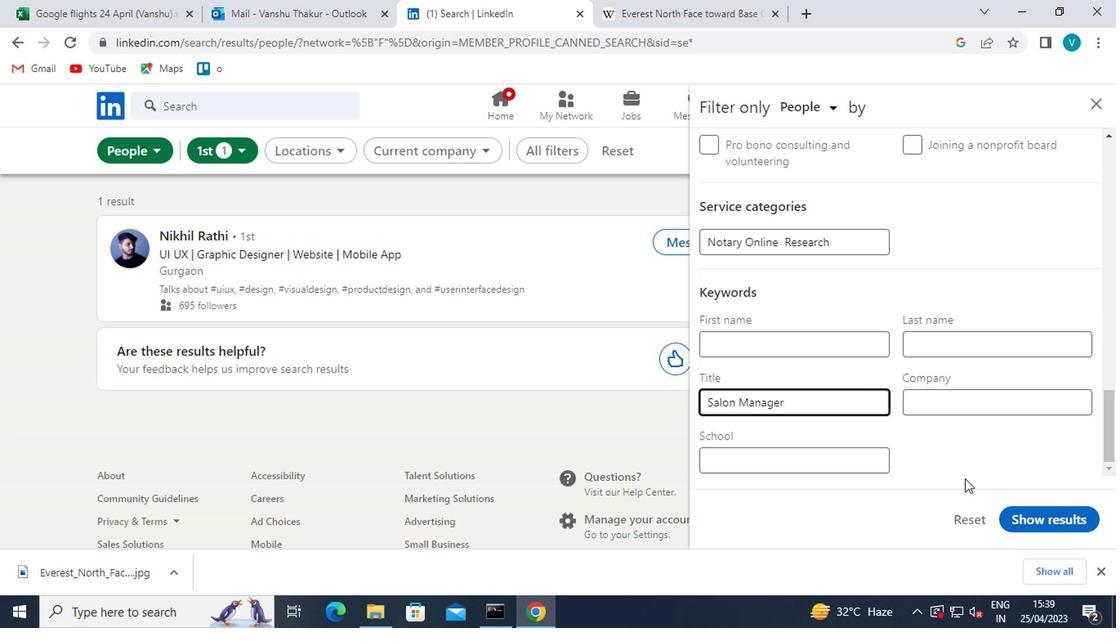 
Action: Mouse pressed left at (1040, 523)
Screenshot: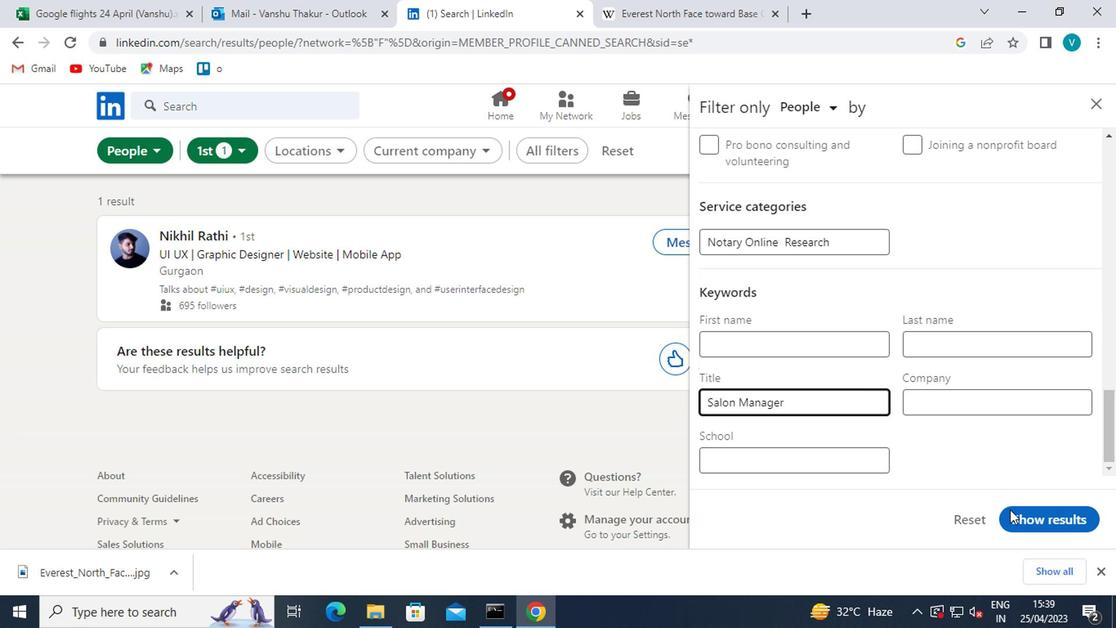 
Action: Mouse moved to (1046, 521)
Screenshot: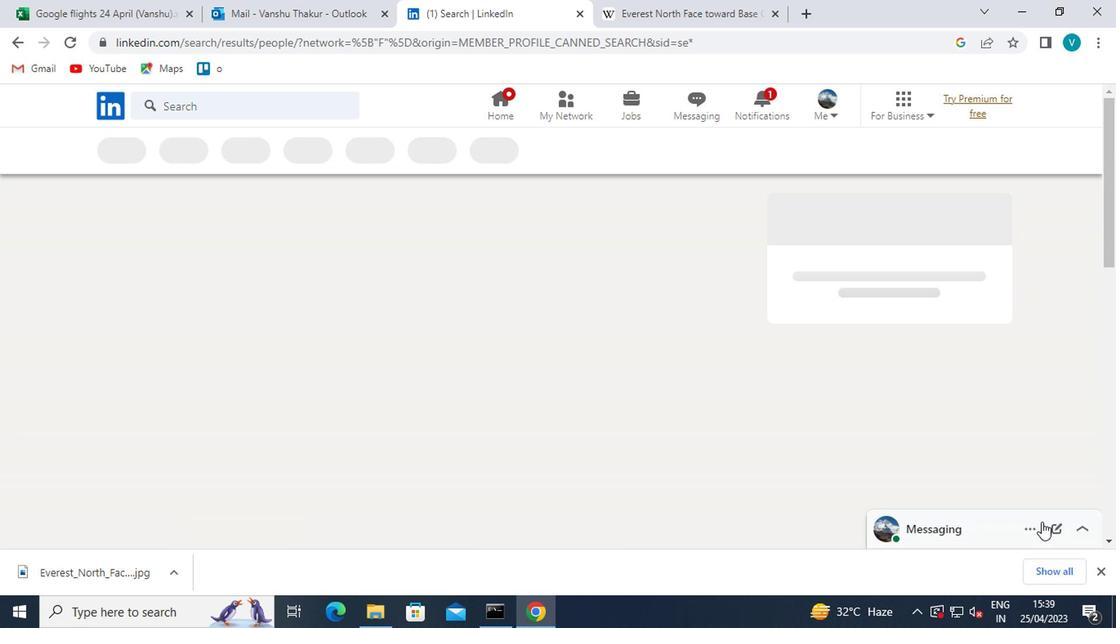 
